 Task: Search one way flight ticket for 2 adults, 4 children and 1 infant on lap in business from Roswell: Roswell Air Center to Springfield: Abraham Lincoln Capital Airport on 5-2-2023. Choice of flights is Spirit. Number of bags: 2 carry on bags and 7 checked bags. Price is upto 40000. Outbound departure time preference is 8:30.
Action: Mouse moved to (255, 304)
Screenshot: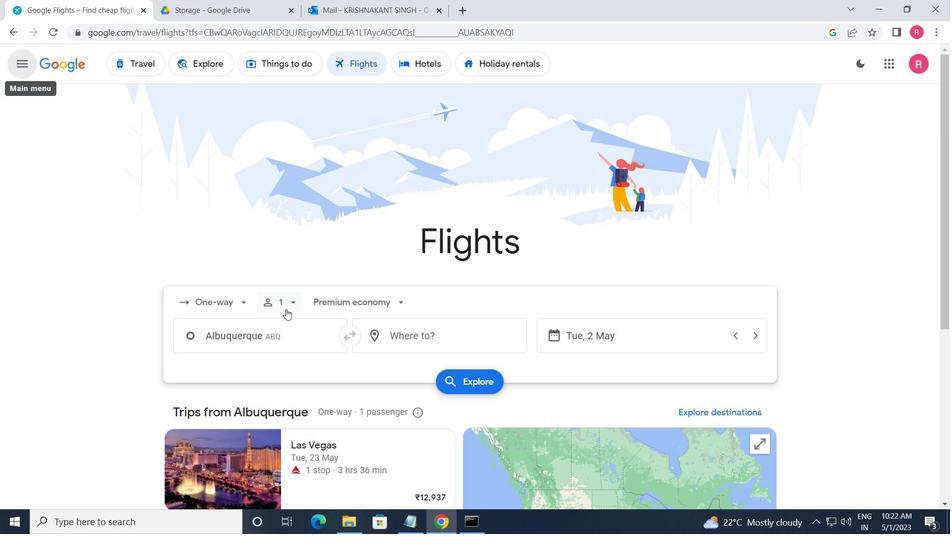 
Action: Mouse pressed left at (255, 304)
Screenshot: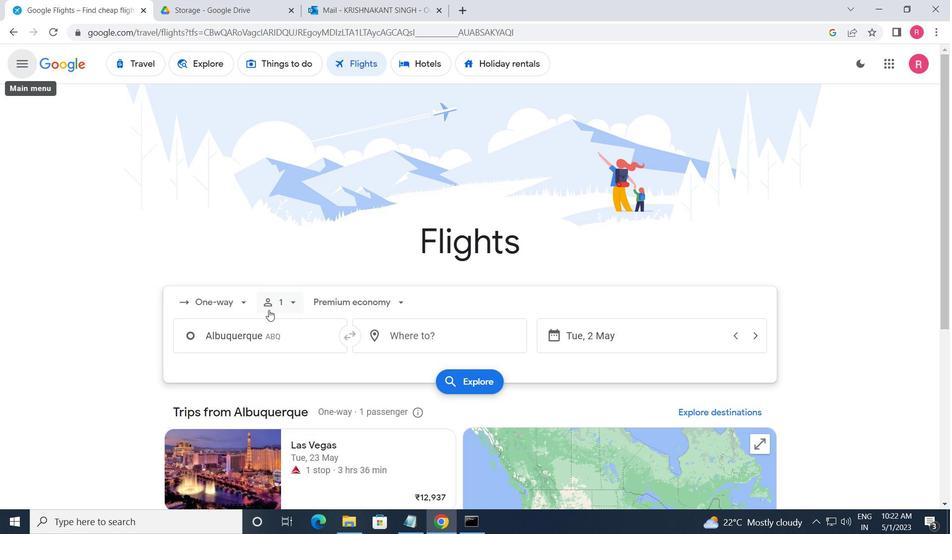 
Action: Mouse moved to (244, 306)
Screenshot: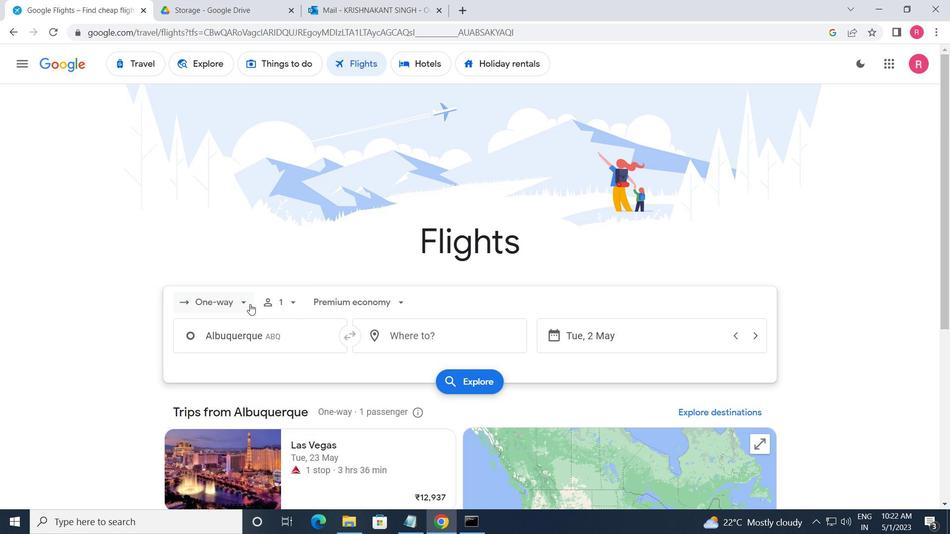 
Action: Mouse pressed left at (244, 306)
Screenshot: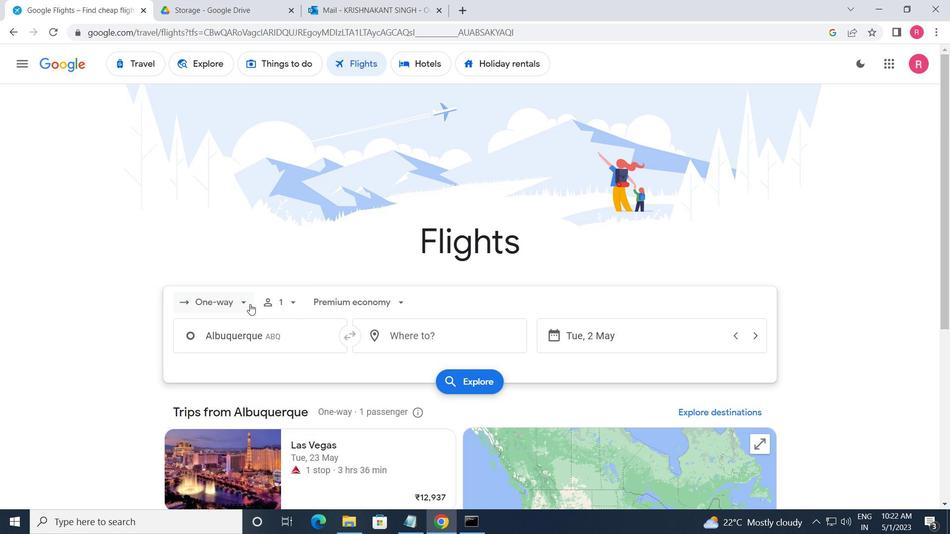 
Action: Mouse moved to (242, 358)
Screenshot: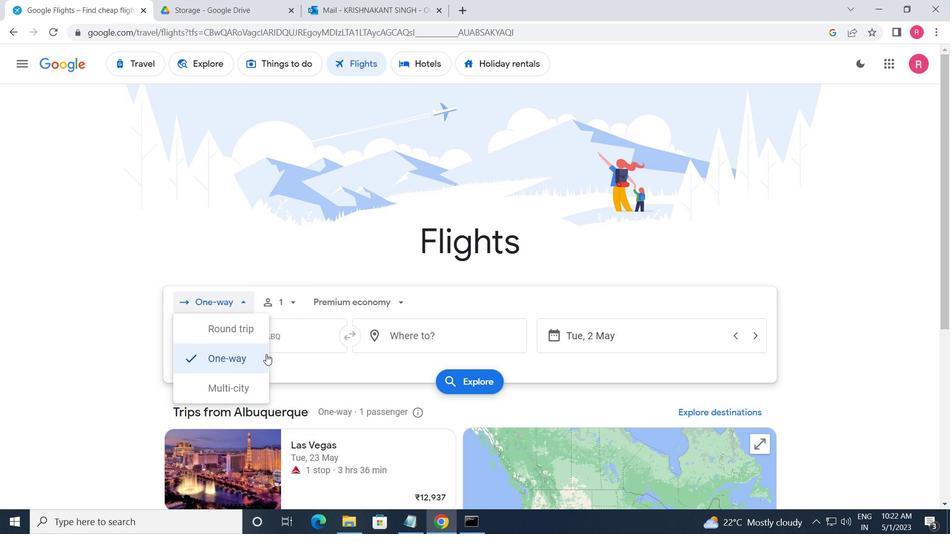 
Action: Mouse pressed left at (242, 358)
Screenshot: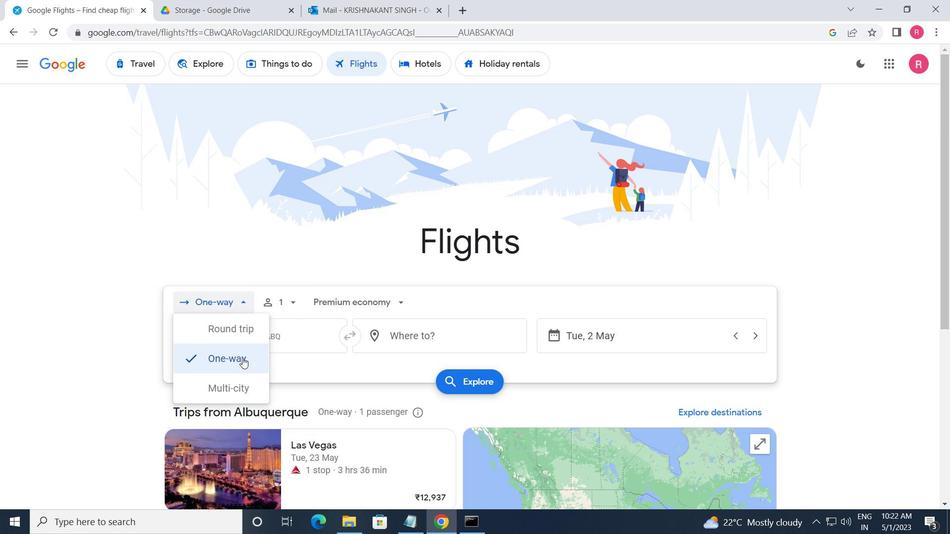 
Action: Mouse moved to (295, 309)
Screenshot: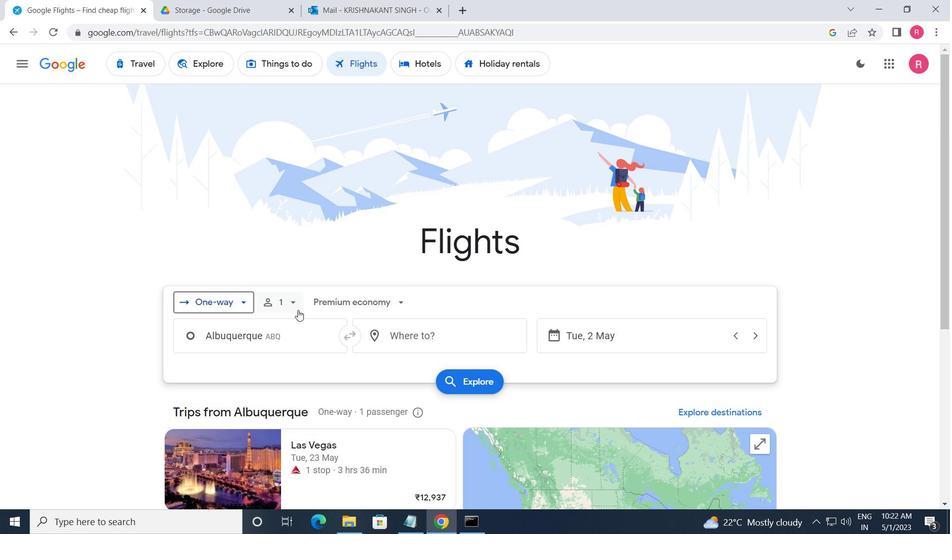 
Action: Mouse pressed left at (295, 309)
Screenshot: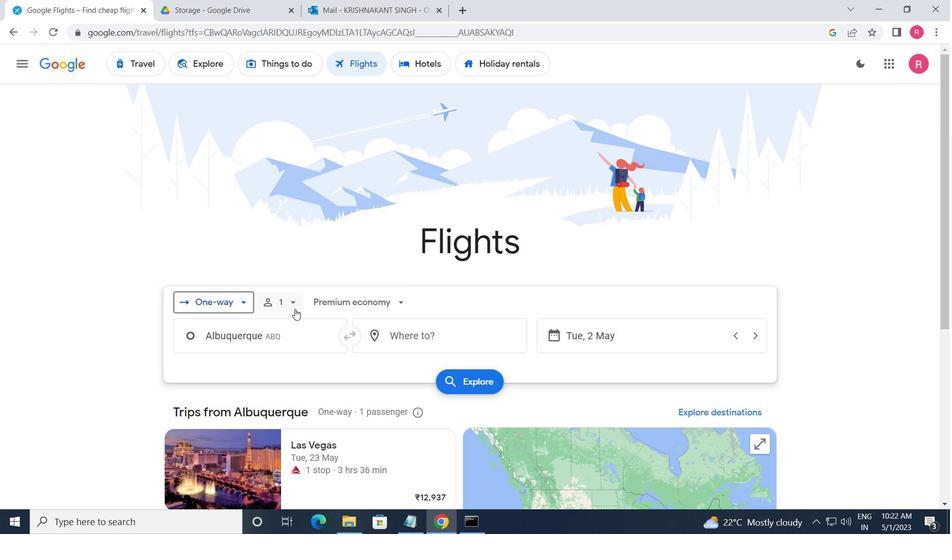 
Action: Mouse moved to (393, 339)
Screenshot: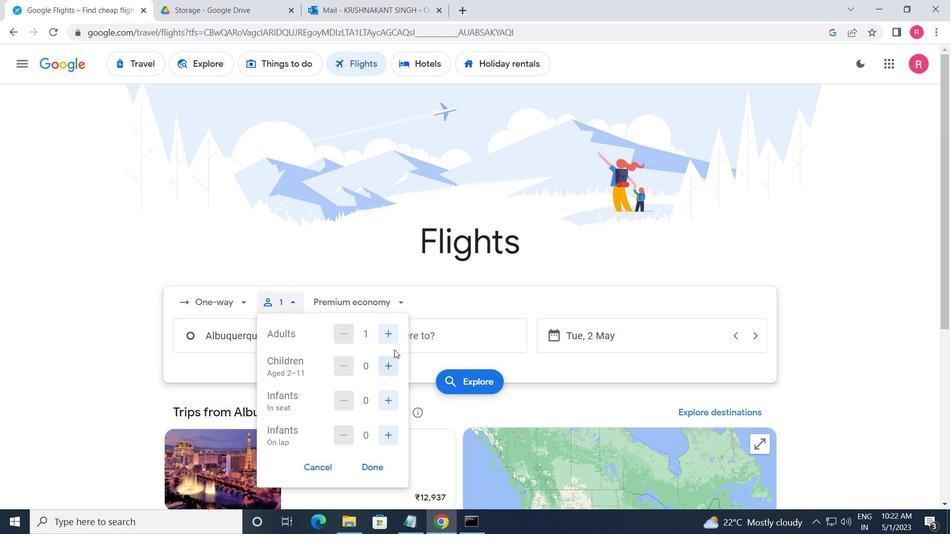 
Action: Mouse pressed left at (393, 339)
Screenshot: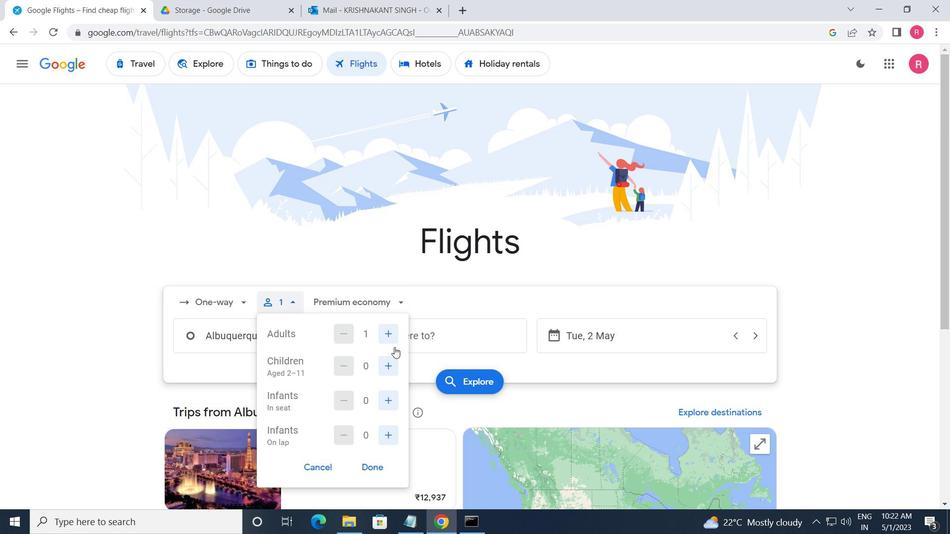 
Action: Mouse pressed left at (393, 339)
Screenshot: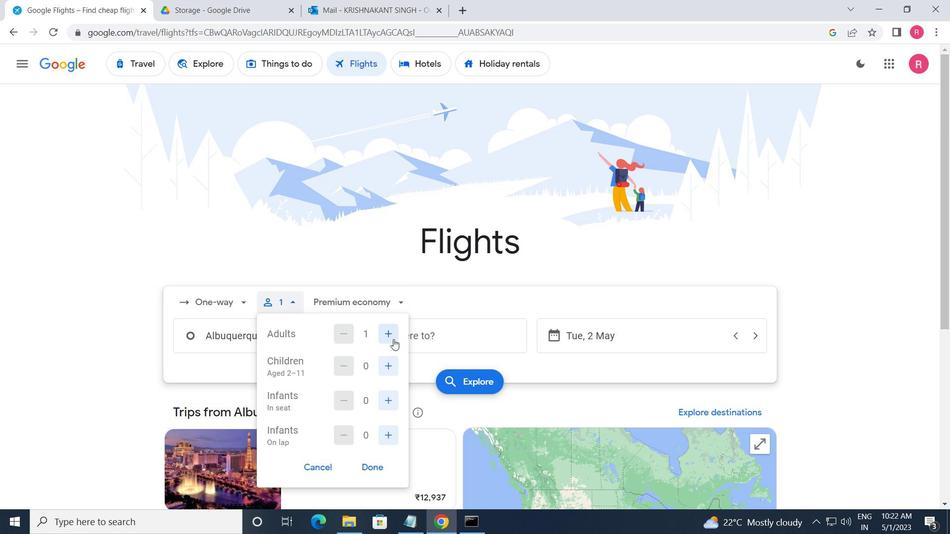 
Action: Mouse moved to (382, 373)
Screenshot: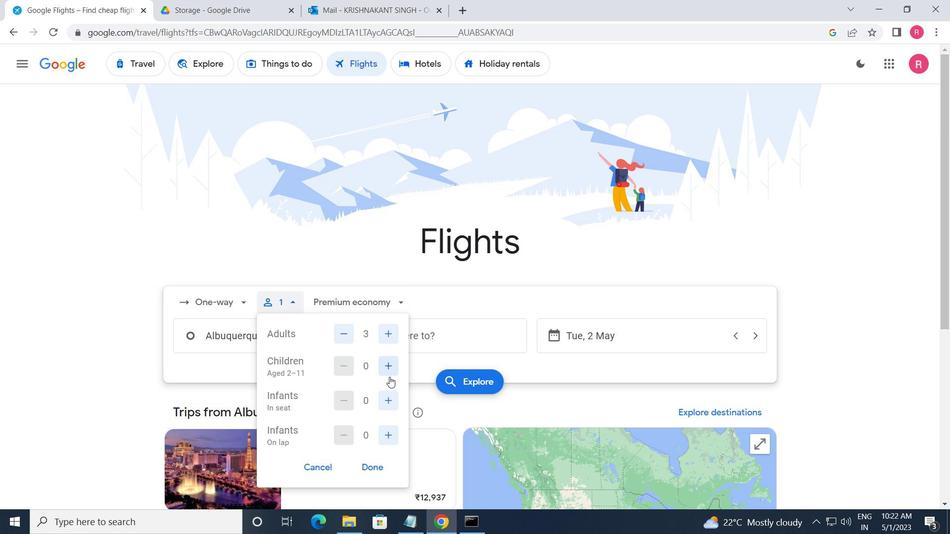 
Action: Mouse pressed left at (382, 373)
Screenshot: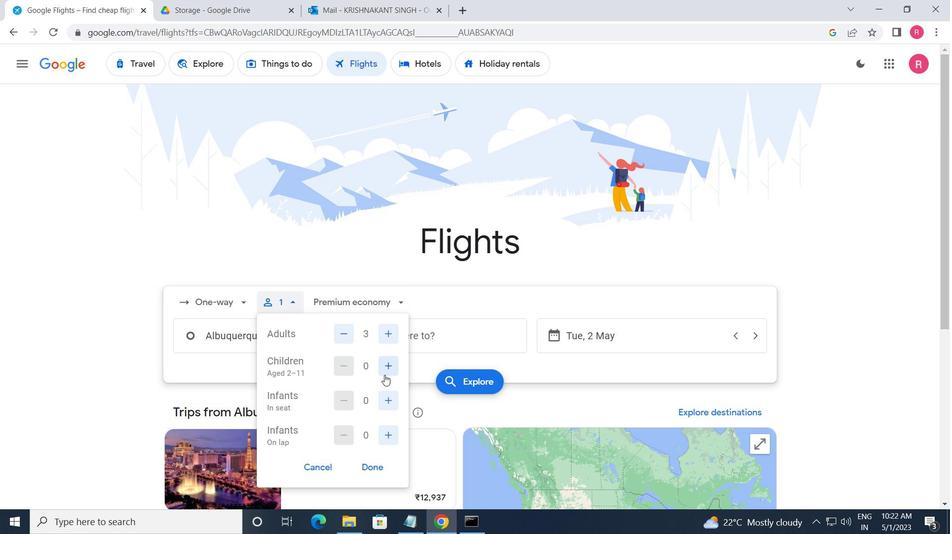 
Action: Mouse pressed left at (382, 373)
Screenshot: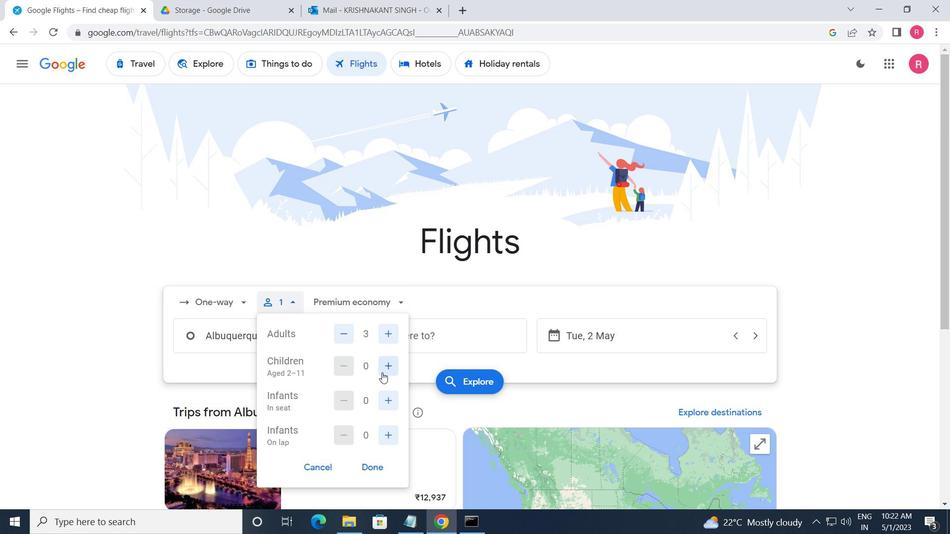 
Action: Mouse moved to (386, 374)
Screenshot: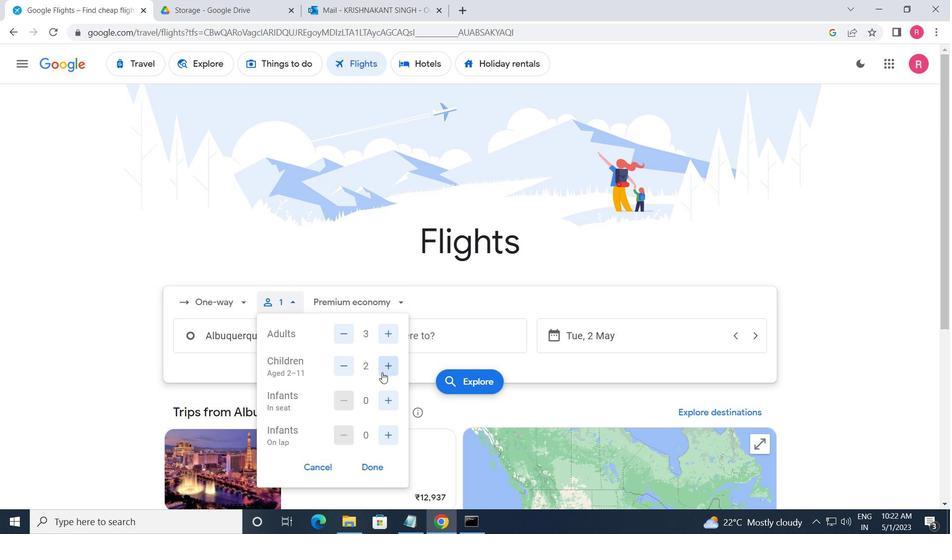 
Action: Mouse pressed left at (386, 374)
Screenshot: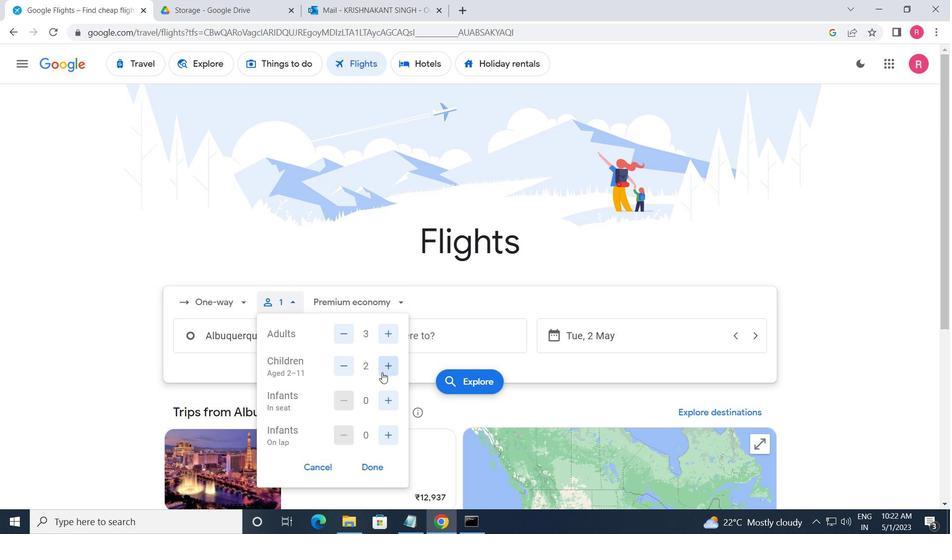 
Action: Mouse moved to (395, 299)
Screenshot: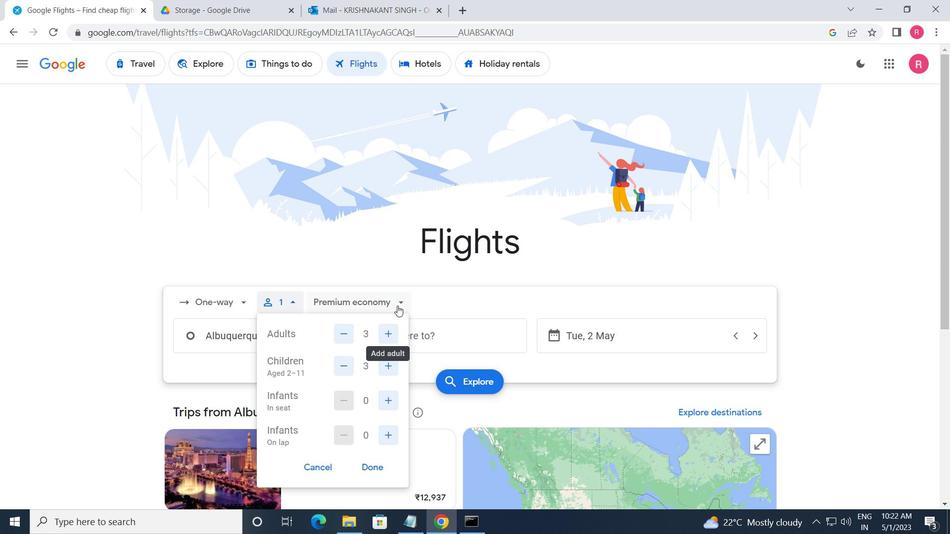 
Action: Mouse pressed left at (395, 299)
Screenshot: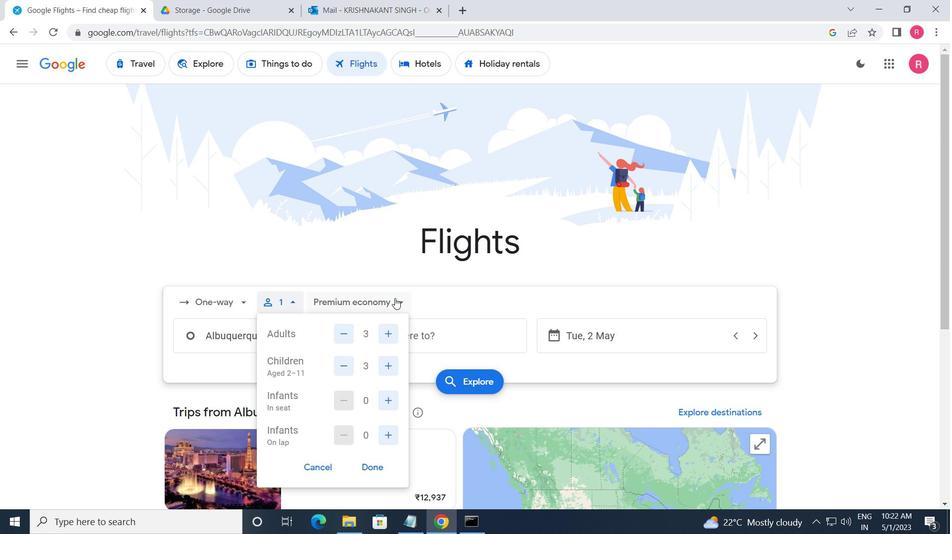 
Action: Mouse moved to (364, 390)
Screenshot: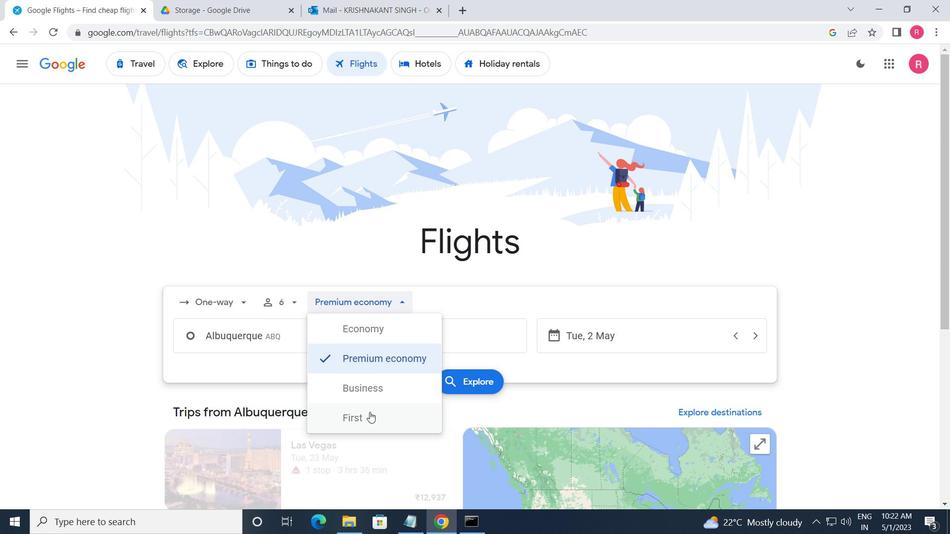 
Action: Mouse pressed left at (364, 390)
Screenshot: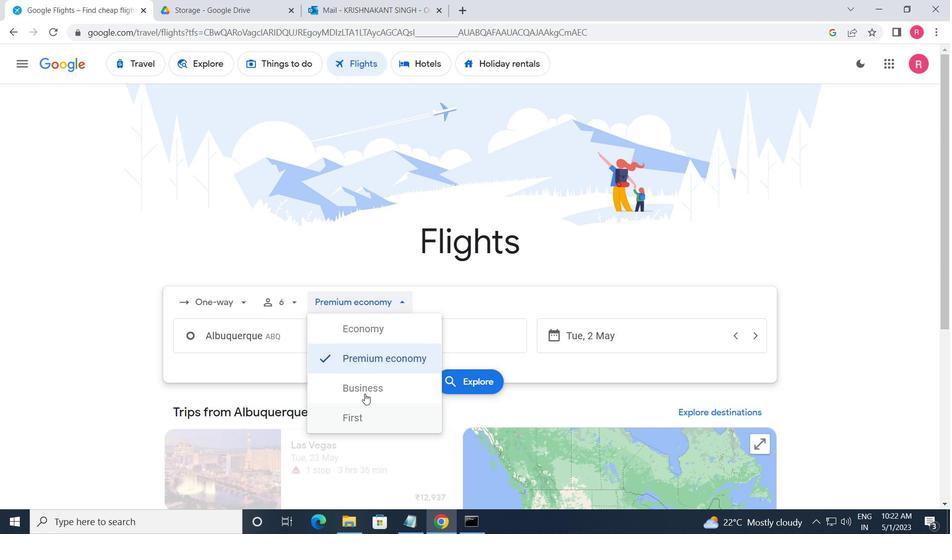 
Action: Mouse moved to (292, 340)
Screenshot: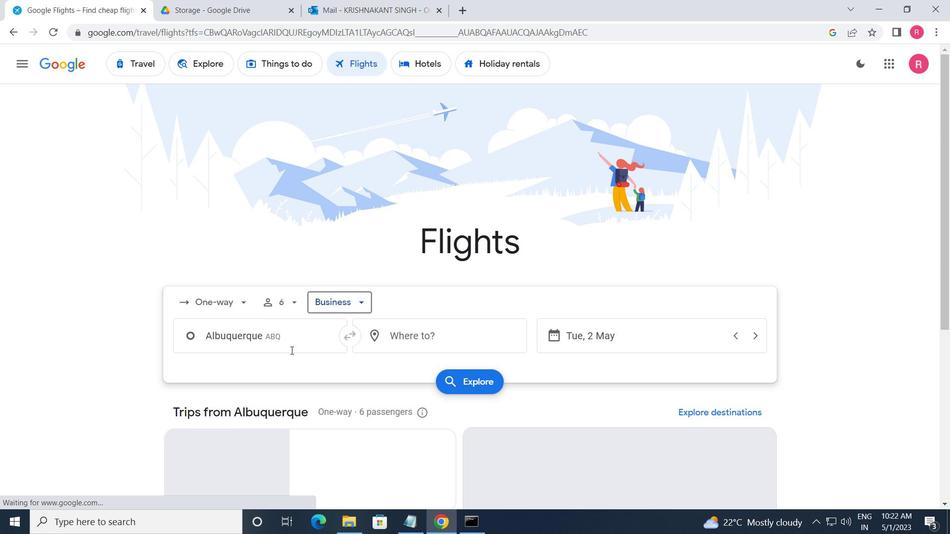 
Action: Mouse pressed left at (292, 340)
Screenshot: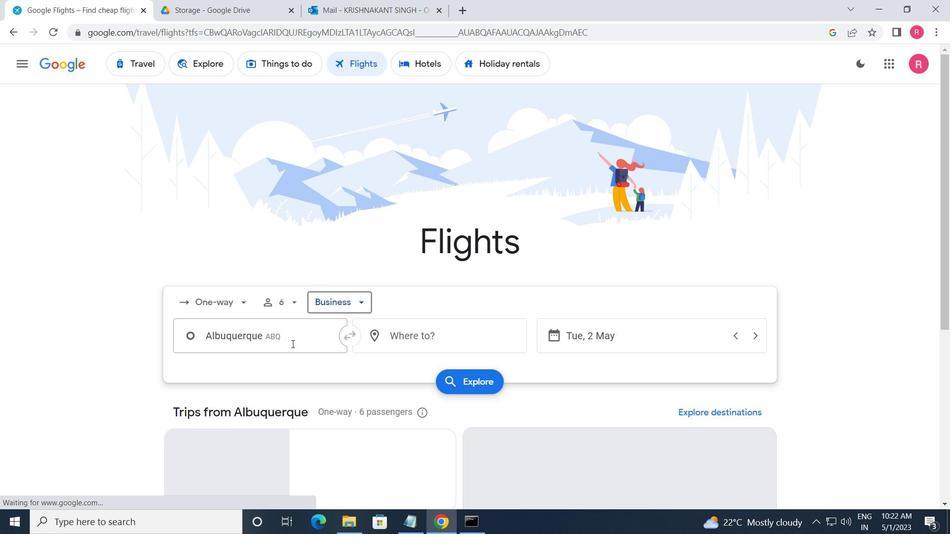 
Action: Mouse moved to (297, 411)
Screenshot: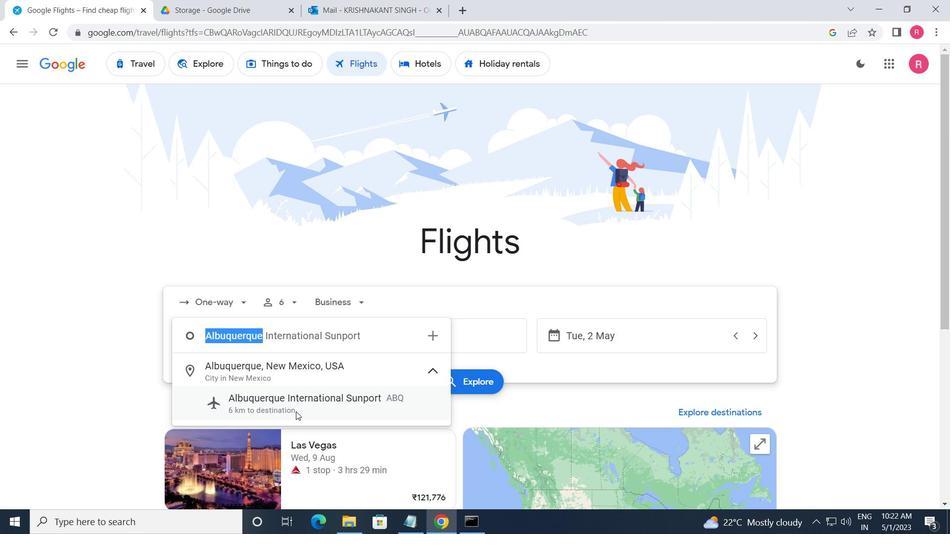 
Action: Mouse pressed left at (297, 411)
Screenshot: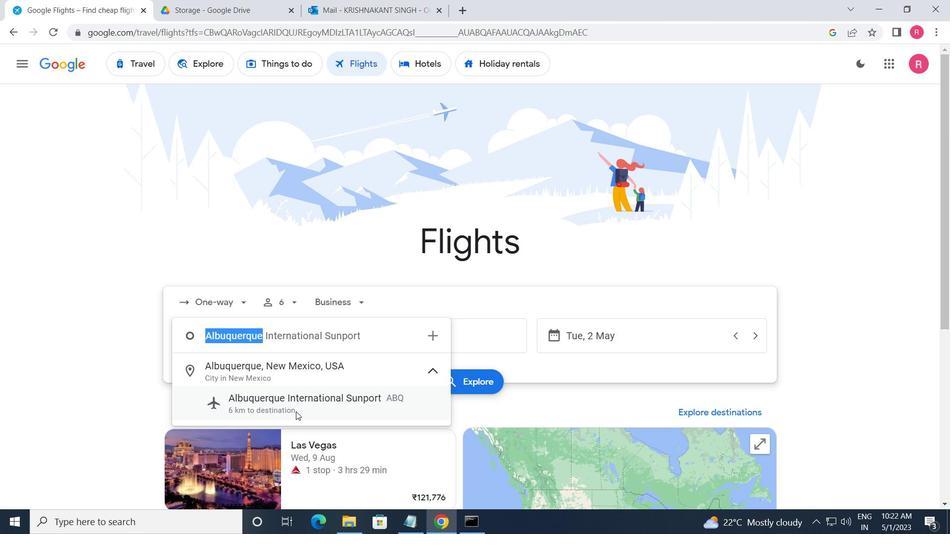 
Action: Mouse moved to (464, 340)
Screenshot: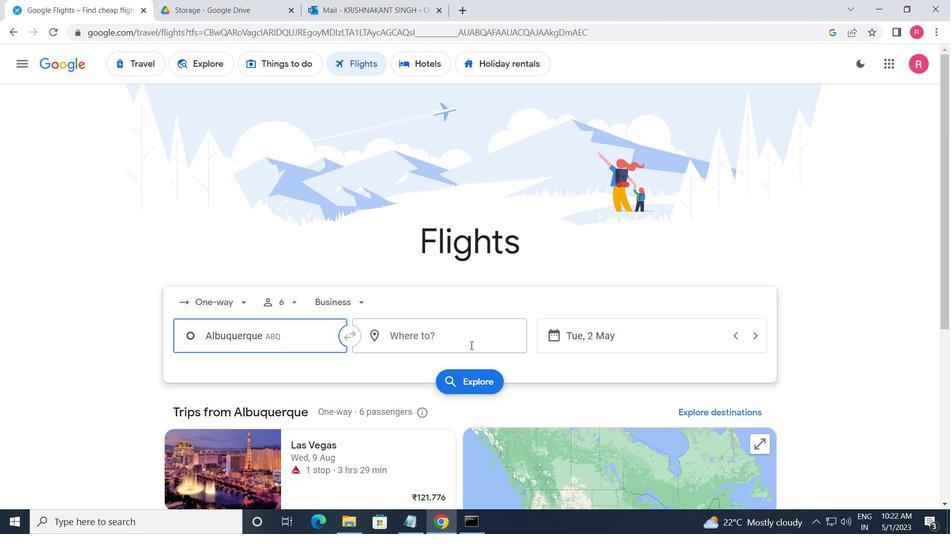 
Action: Mouse pressed left at (464, 340)
Screenshot: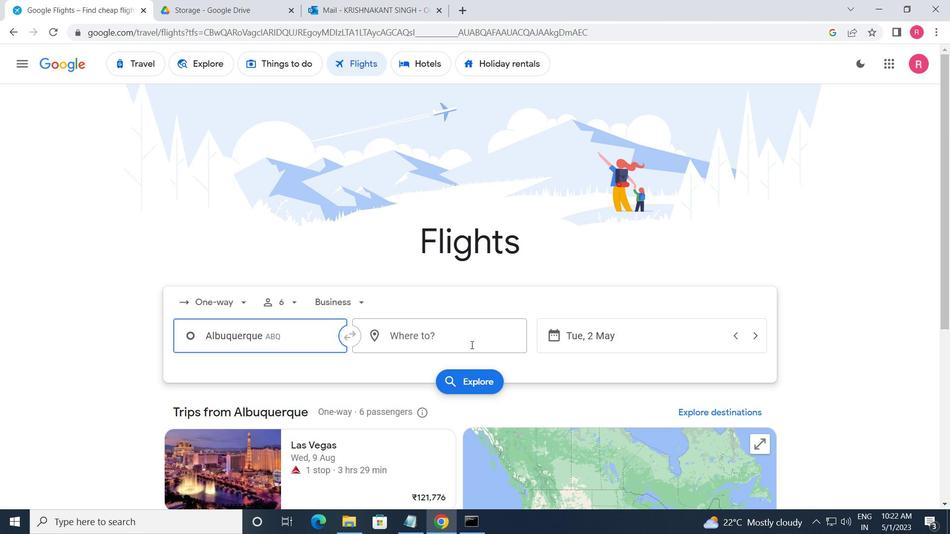 
Action: Mouse moved to (451, 462)
Screenshot: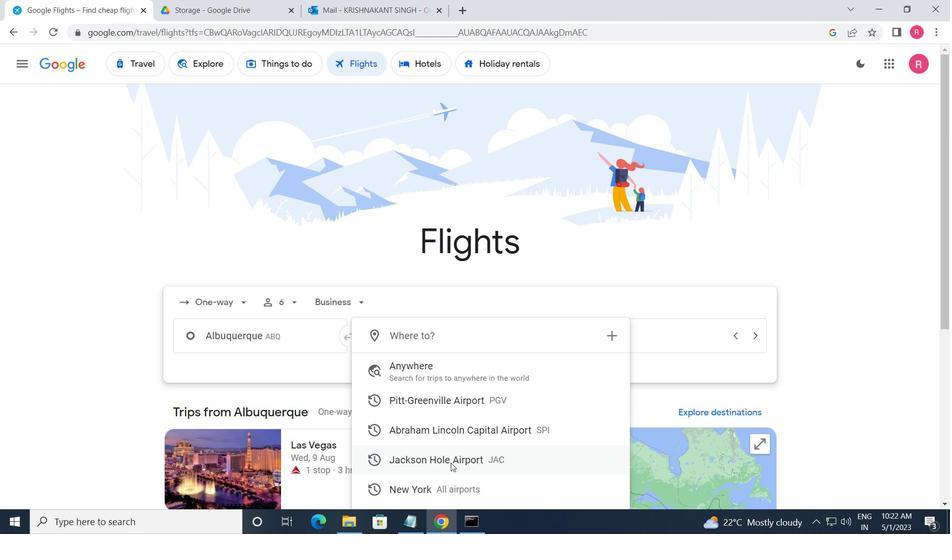 
Action: Mouse pressed left at (451, 462)
Screenshot: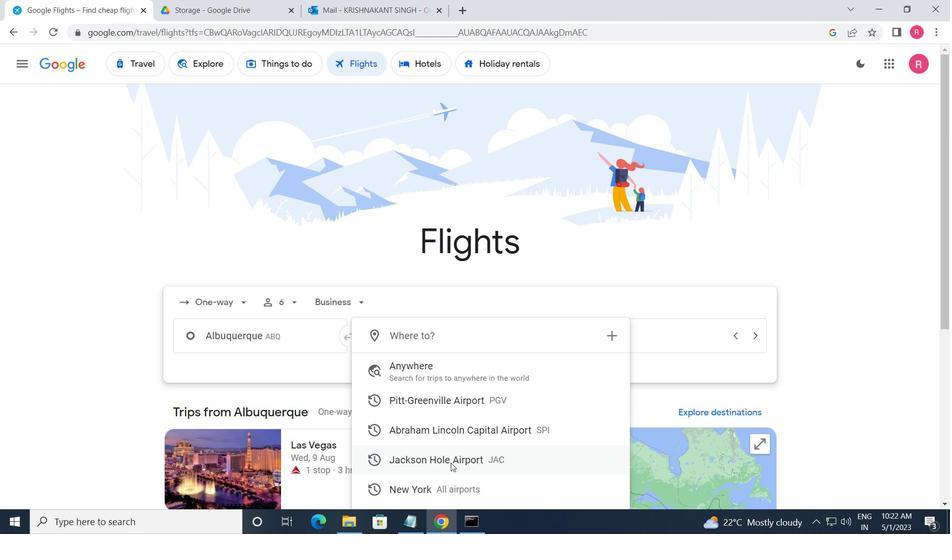 
Action: Mouse moved to (648, 342)
Screenshot: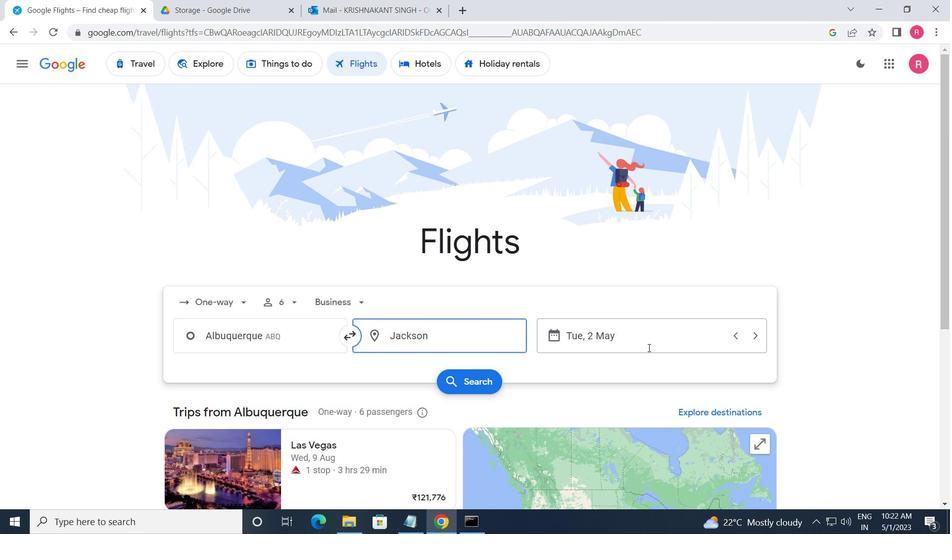 
Action: Mouse pressed left at (648, 342)
Screenshot: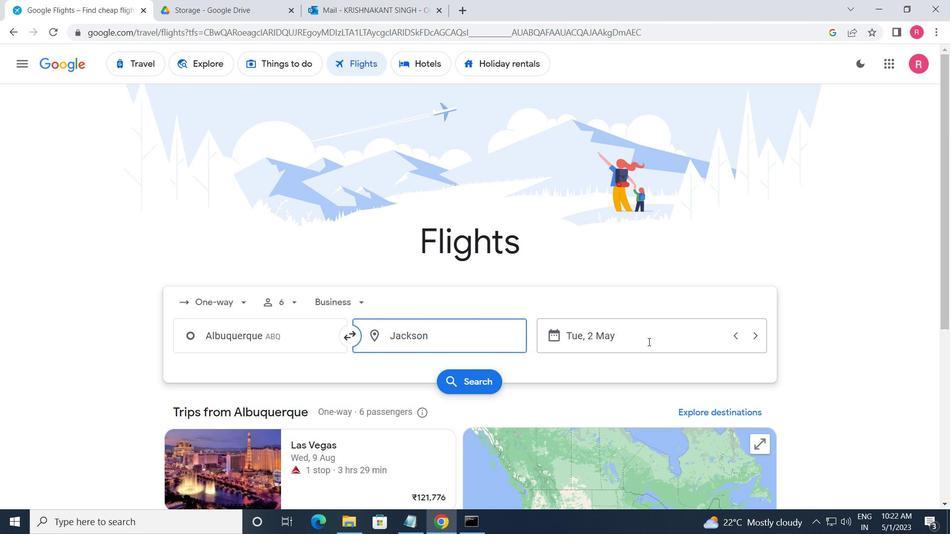 
Action: Mouse moved to (387, 288)
Screenshot: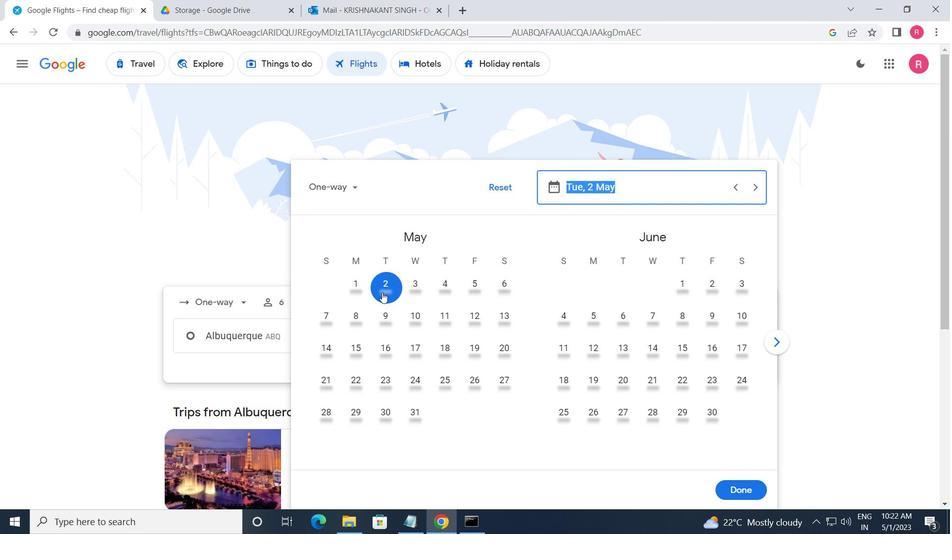 
Action: Mouse pressed left at (387, 288)
Screenshot: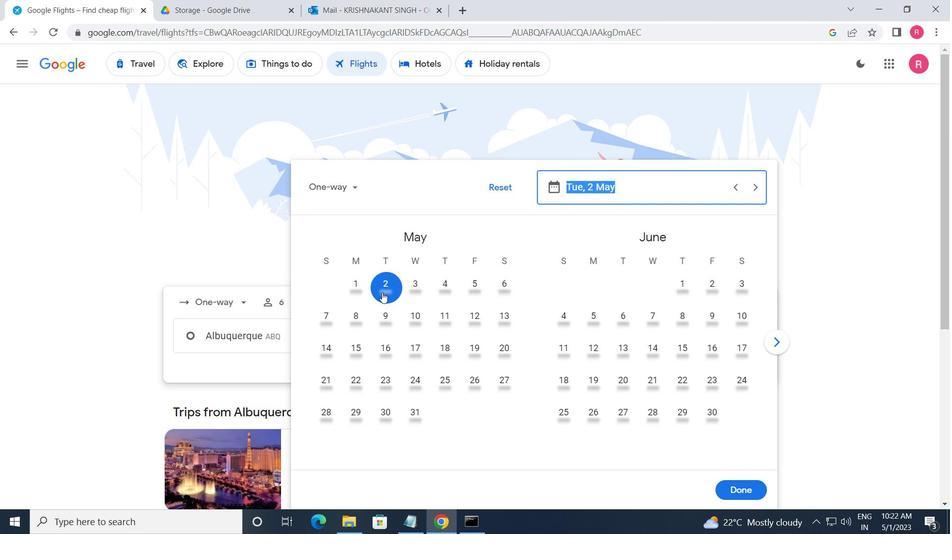 
Action: Mouse moved to (744, 492)
Screenshot: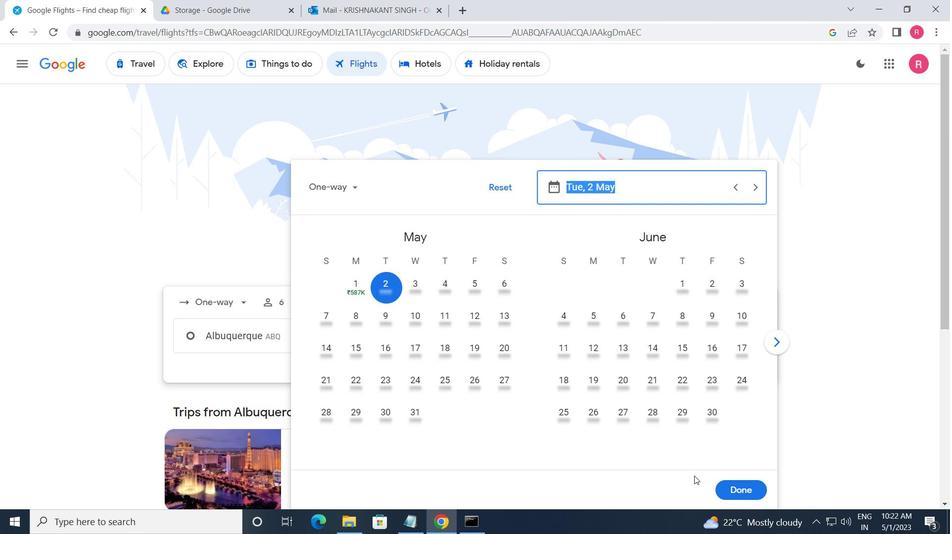 
Action: Mouse pressed left at (744, 492)
Screenshot: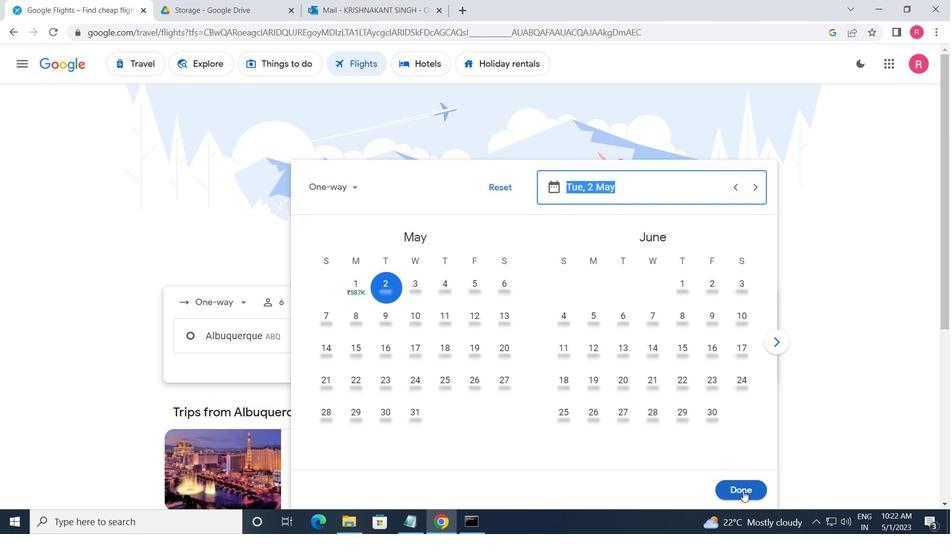 
Action: Mouse moved to (455, 383)
Screenshot: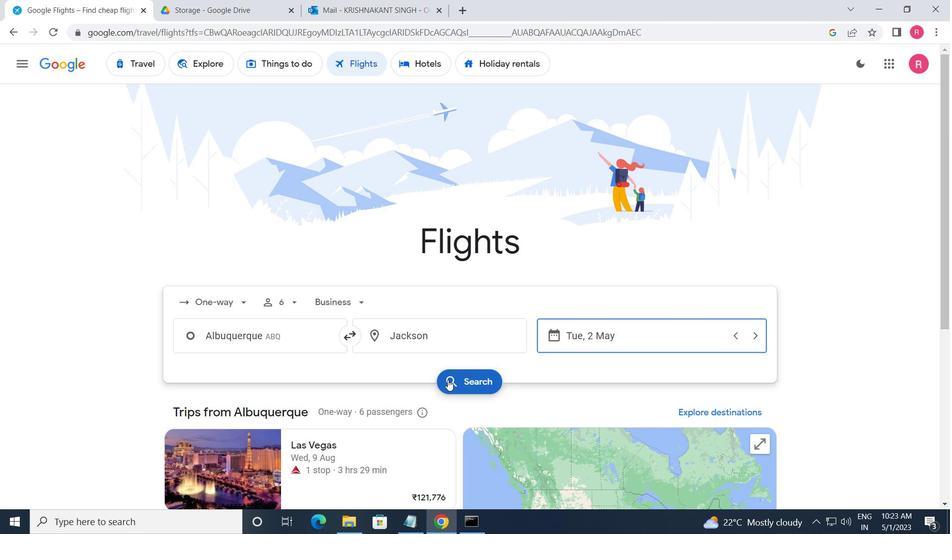 
Action: Mouse pressed left at (455, 383)
Screenshot: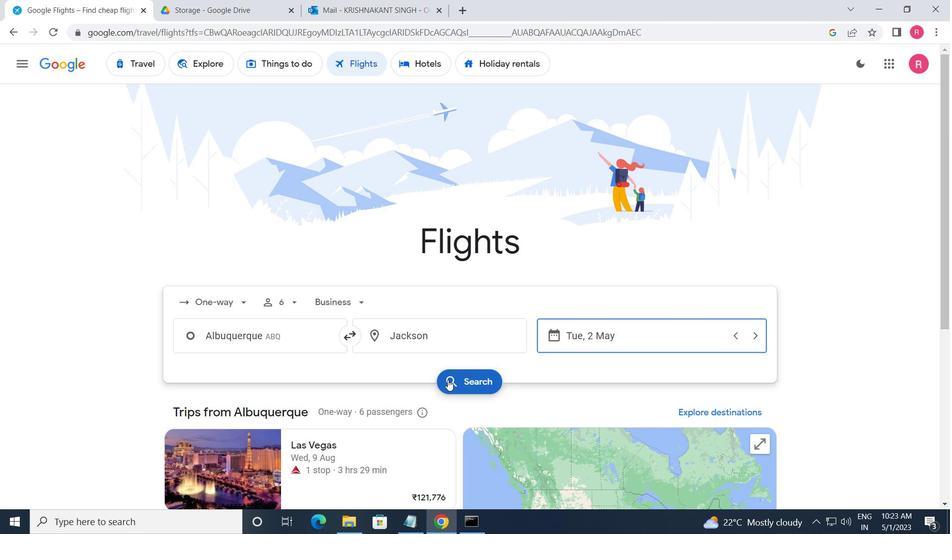
Action: Mouse moved to (179, 182)
Screenshot: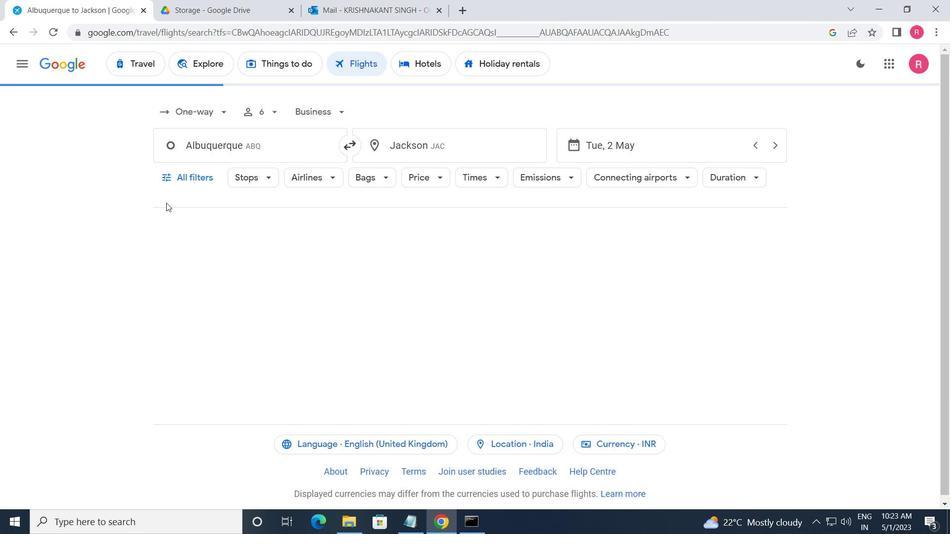 
Action: Mouse pressed left at (179, 182)
Screenshot: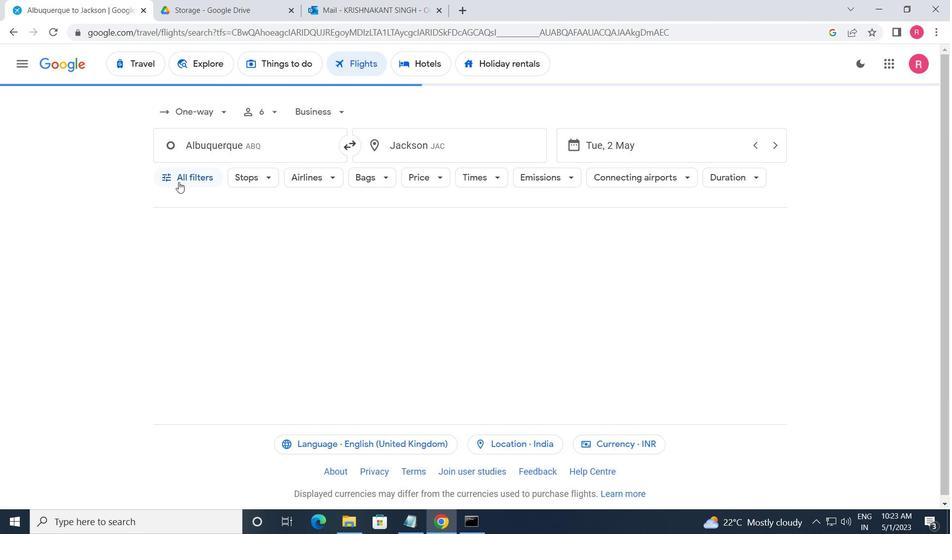 
Action: Mouse moved to (201, 283)
Screenshot: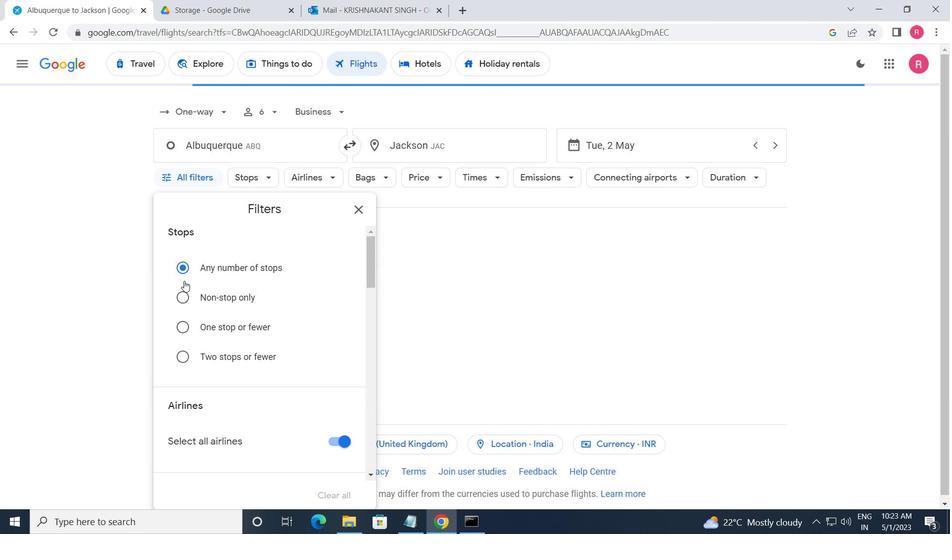 
Action: Mouse scrolled (201, 283) with delta (0, 0)
Screenshot: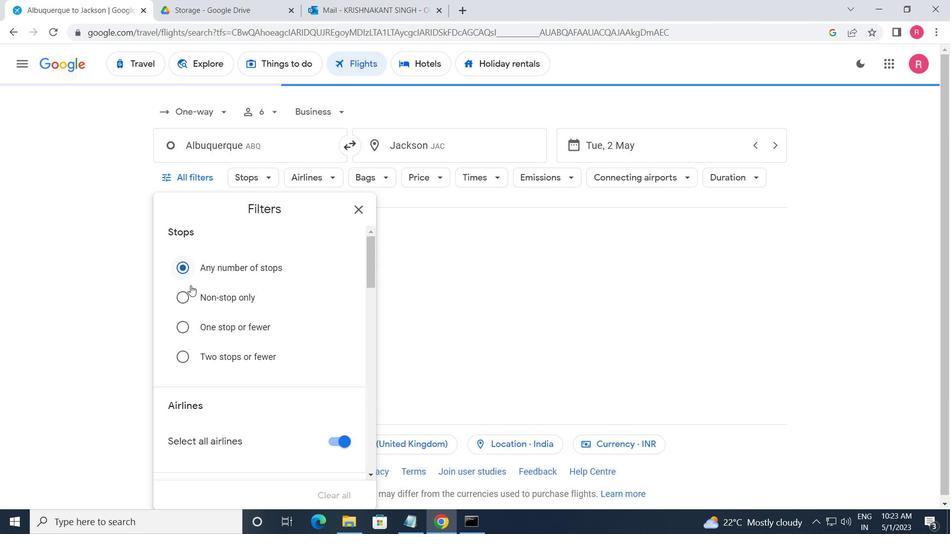 
Action: Mouse moved to (201, 283)
Screenshot: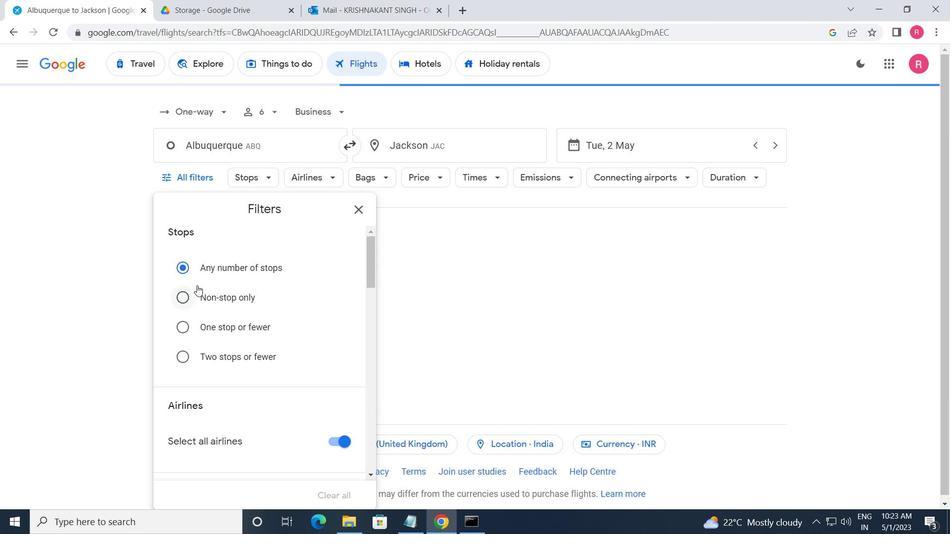 
Action: Mouse scrolled (201, 283) with delta (0, 0)
Screenshot: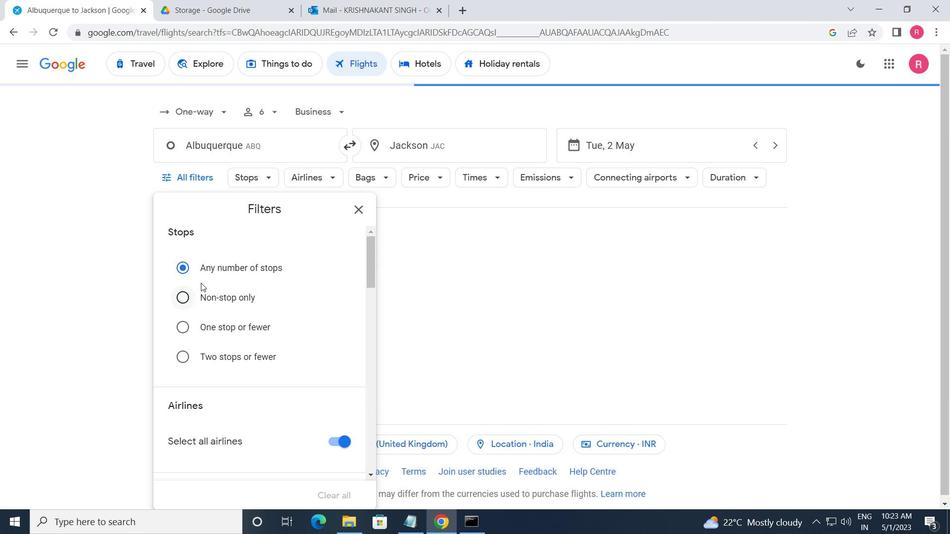 
Action: Mouse moved to (202, 283)
Screenshot: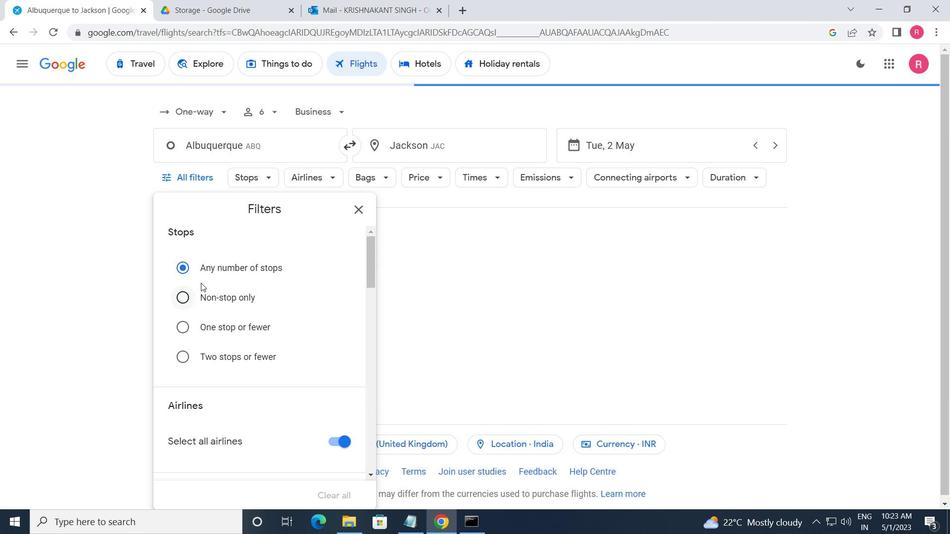 
Action: Mouse scrolled (202, 283) with delta (0, 0)
Screenshot: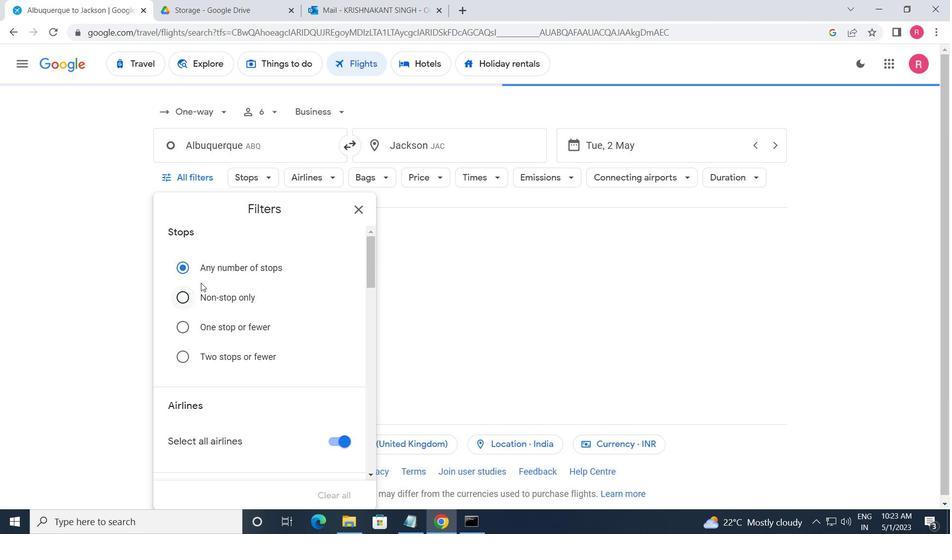 
Action: Mouse moved to (202, 283)
Screenshot: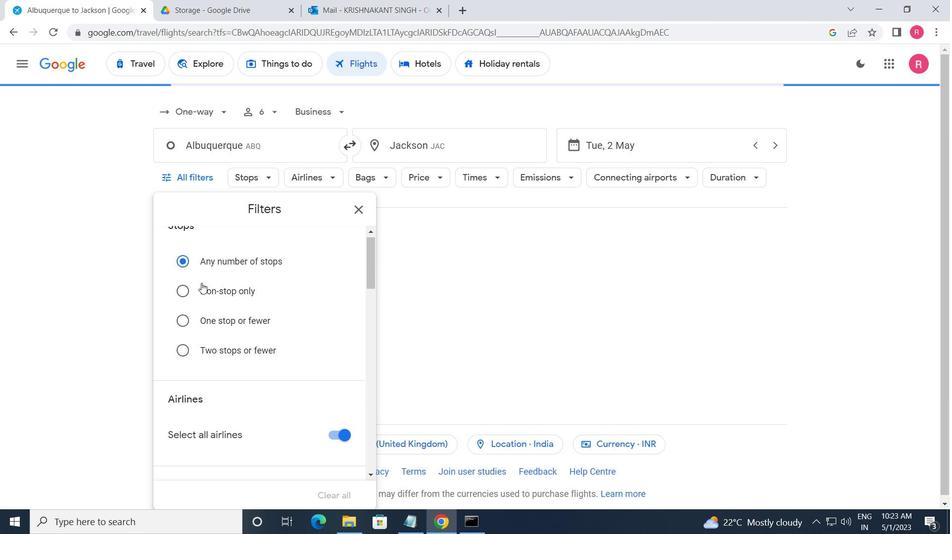 
Action: Mouse scrolled (202, 283) with delta (0, 0)
Screenshot: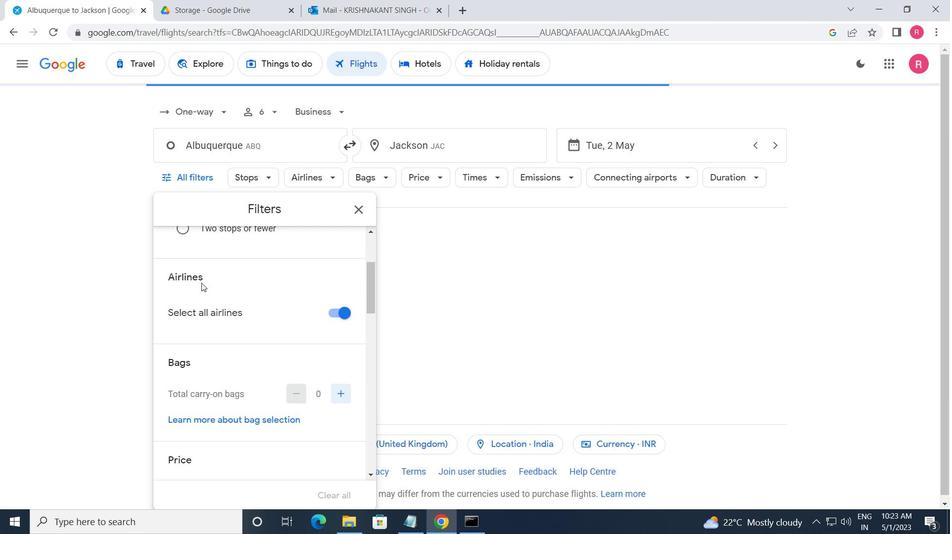 
Action: Mouse scrolled (202, 283) with delta (0, 0)
Screenshot: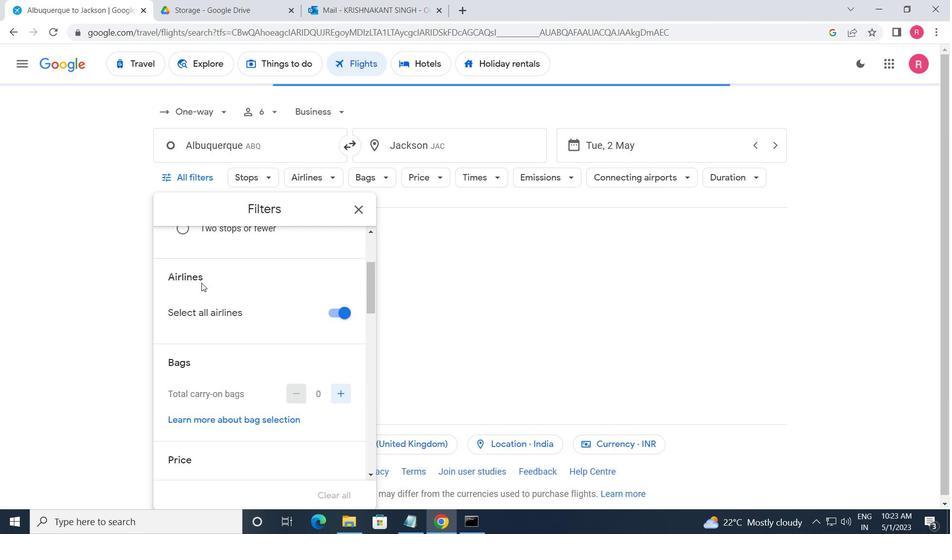 
Action: Mouse moved to (314, 298)
Screenshot: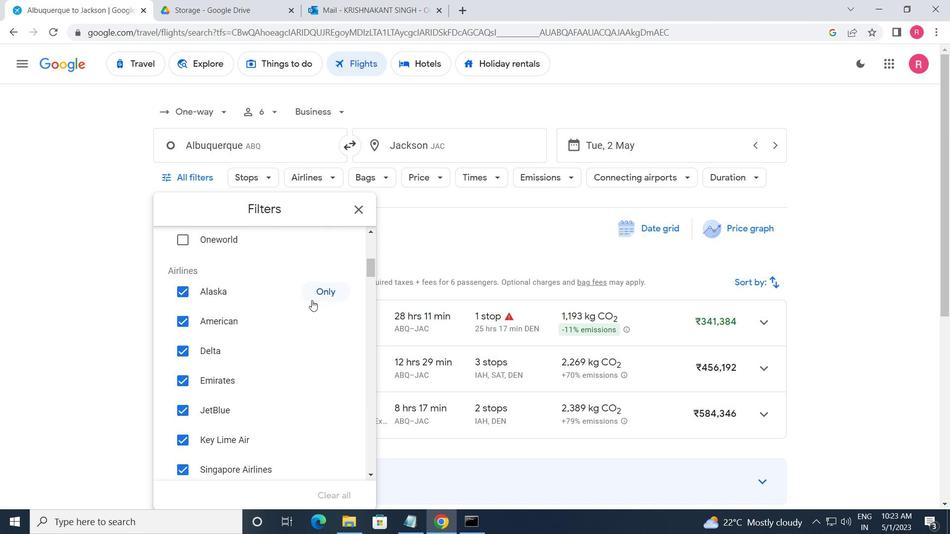 
Action: Mouse pressed left at (314, 298)
Screenshot: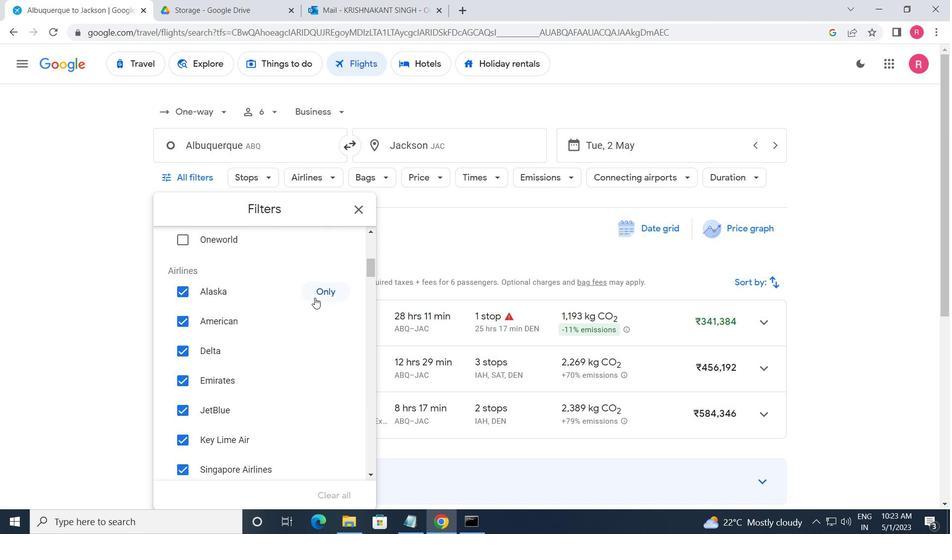 
Action: Mouse moved to (314, 297)
Screenshot: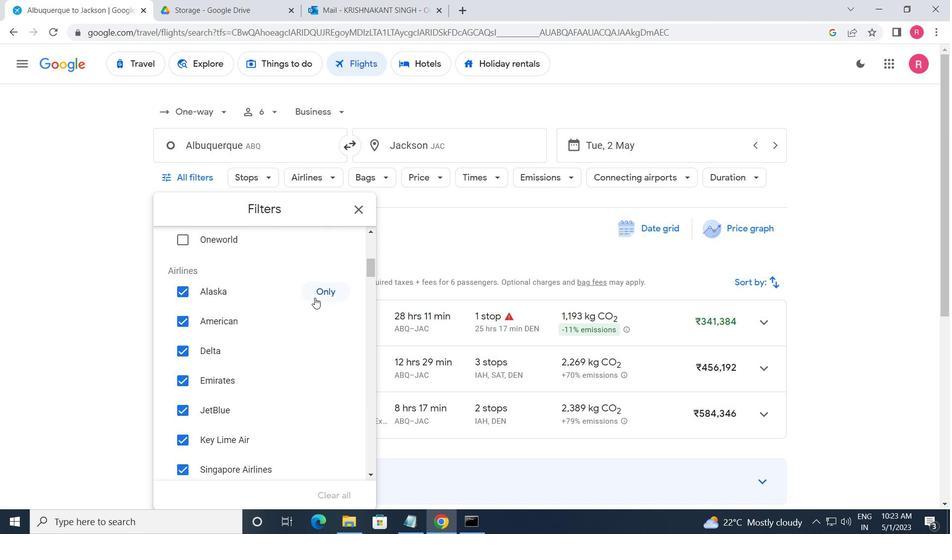
Action: Mouse scrolled (314, 297) with delta (0, 0)
Screenshot: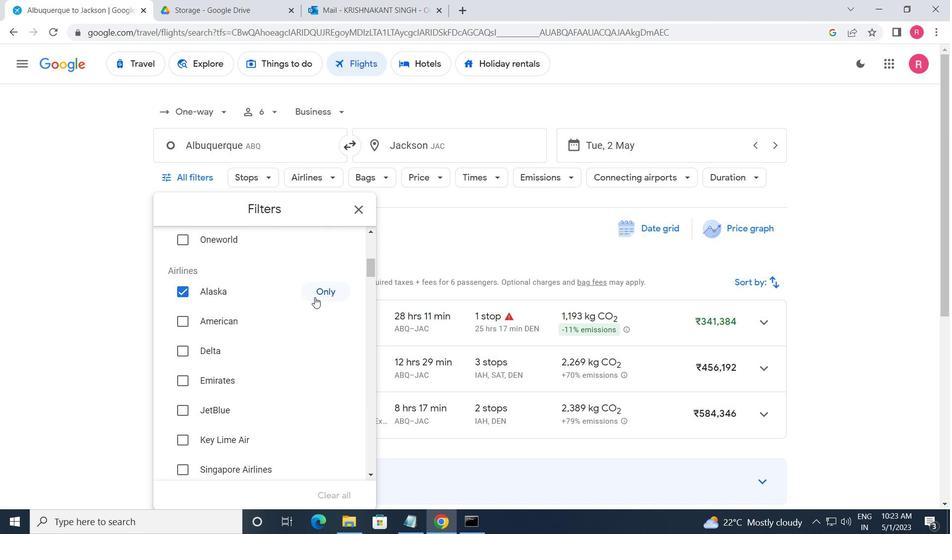 
Action: Mouse scrolled (314, 297) with delta (0, 0)
Screenshot: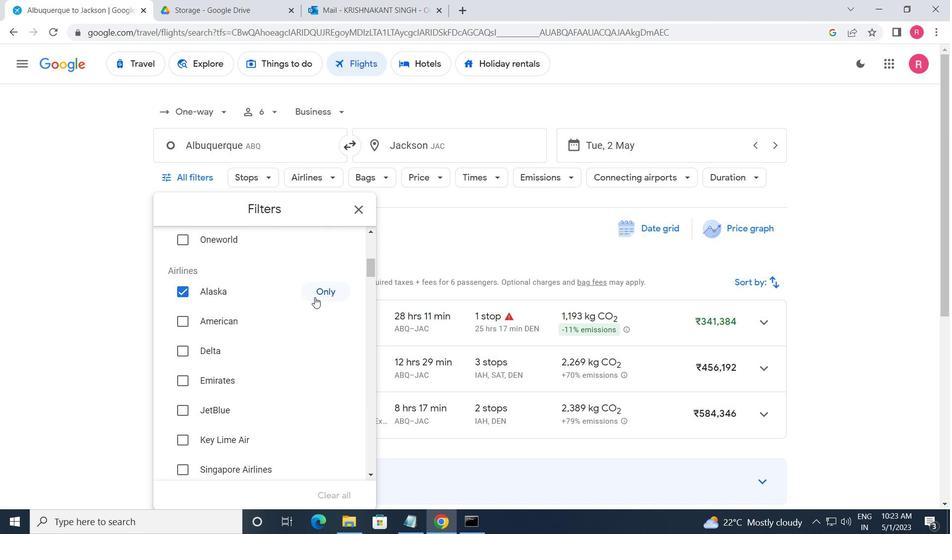 
Action: Mouse moved to (315, 300)
Screenshot: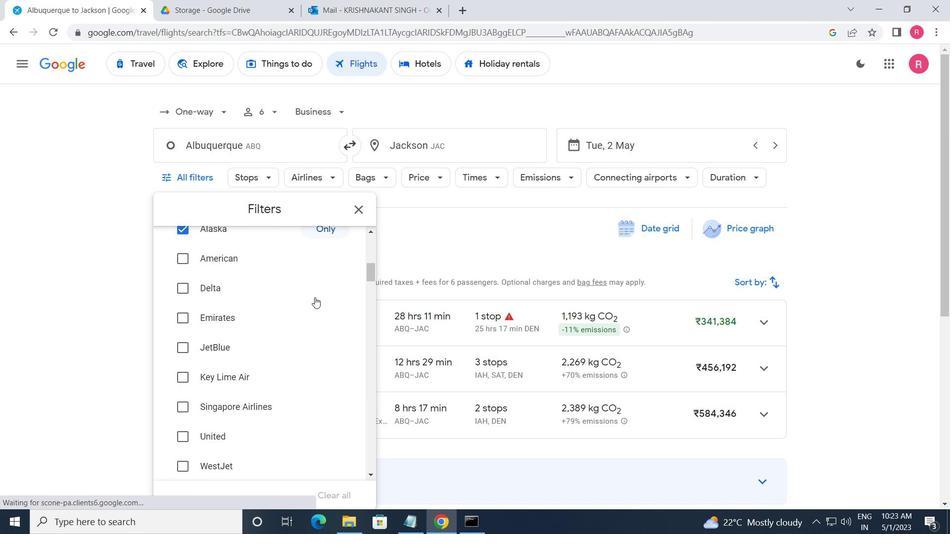 
Action: Mouse scrolled (315, 300) with delta (0, 0)
Screenshot: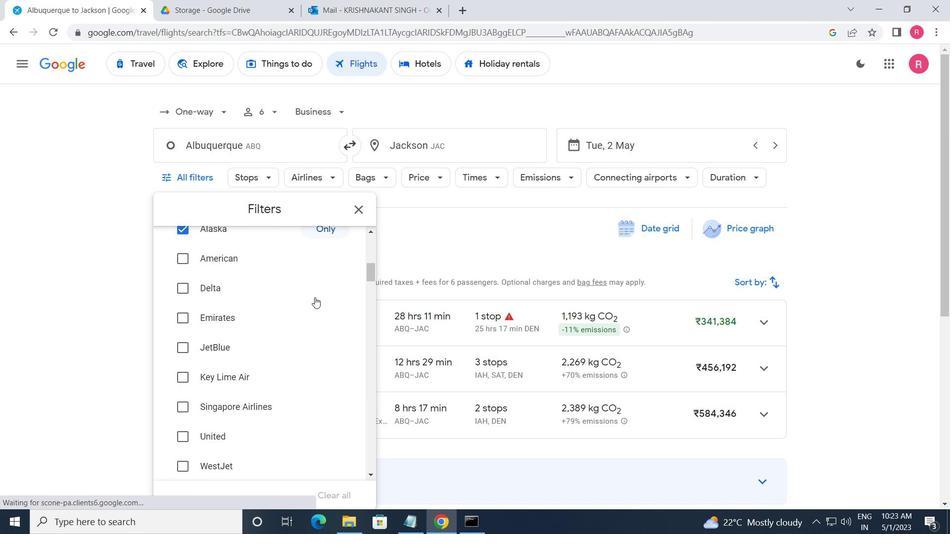 
Action: Mouse moved to (315, 301)
Screenshot: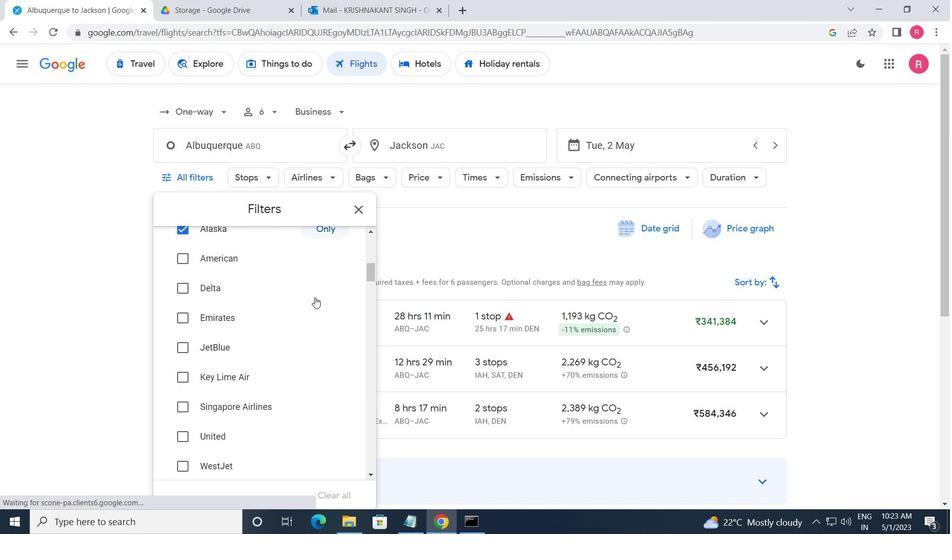 
Action: Mouse scrolled (315, 301) with delta (0, 0)
Screenshot: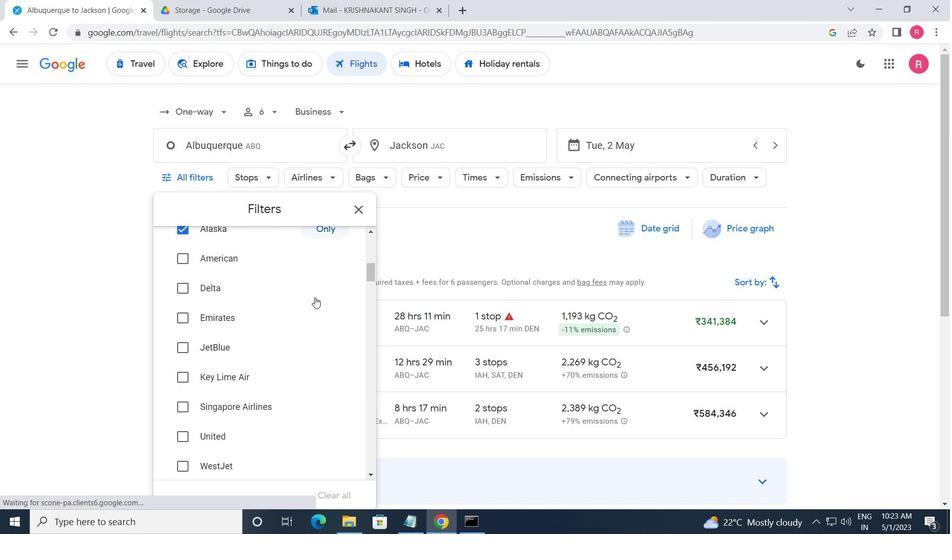 
Action: Mouse moved to (315, 302)
Screenshot: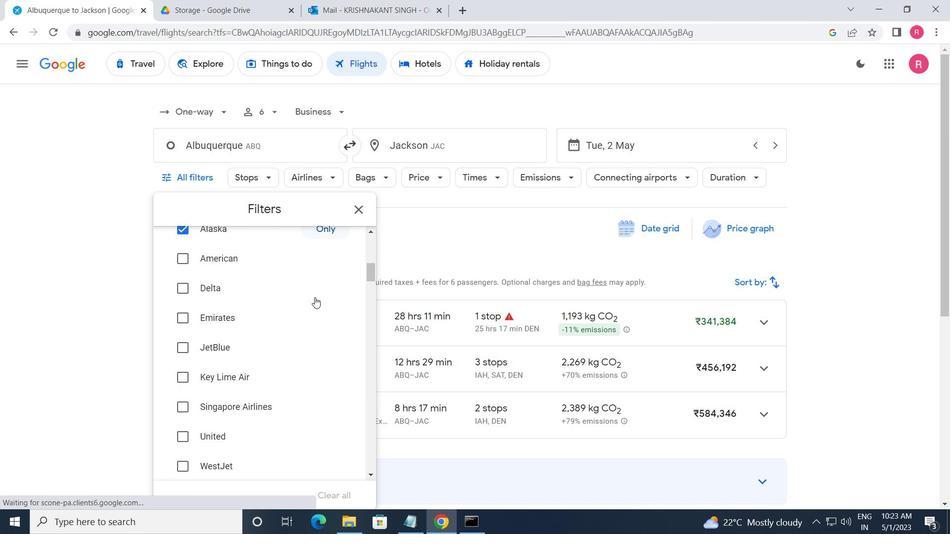 
Action: Mouse scrolled (315, 301) with delta (0, 0)
Screenshot: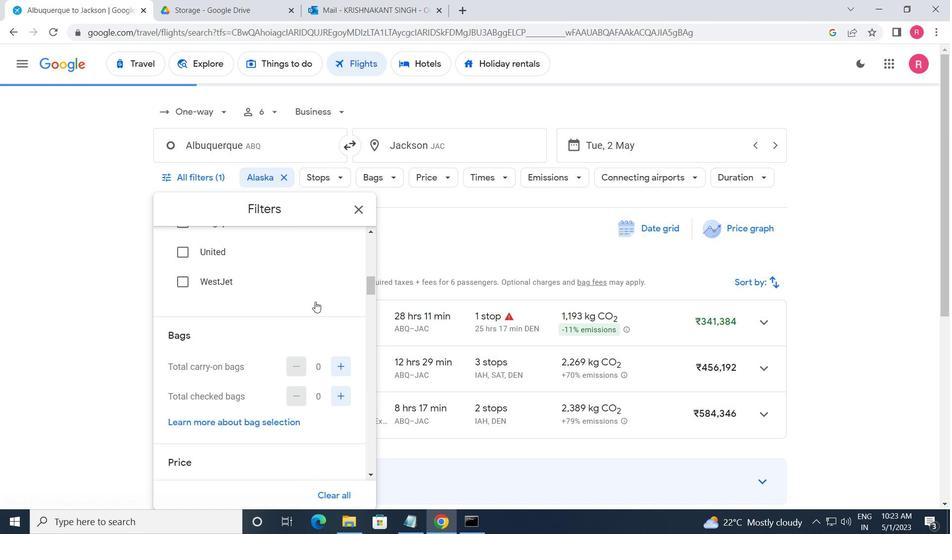 
Action: Mouse moved to (331, 306)
Screenshot: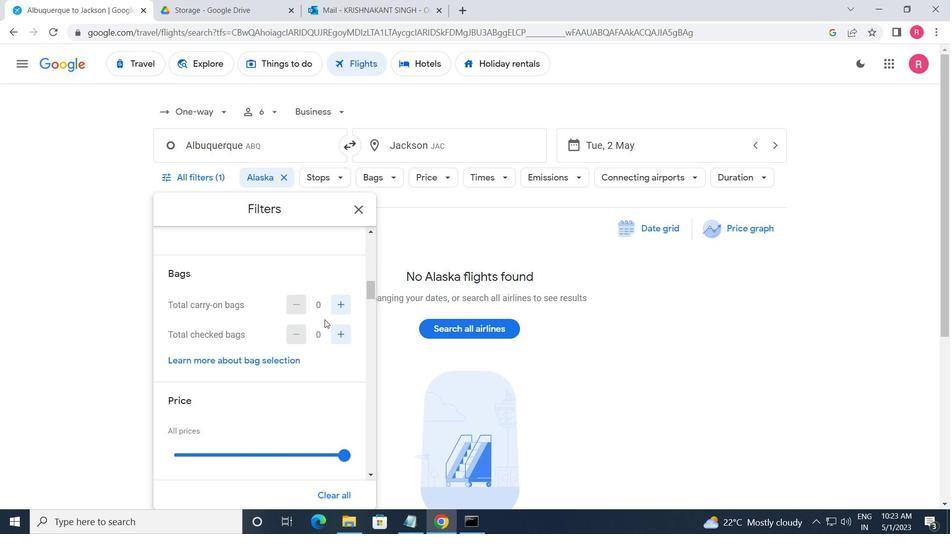 
Action: Mouse pressed left at (331, 306)
Screenshot: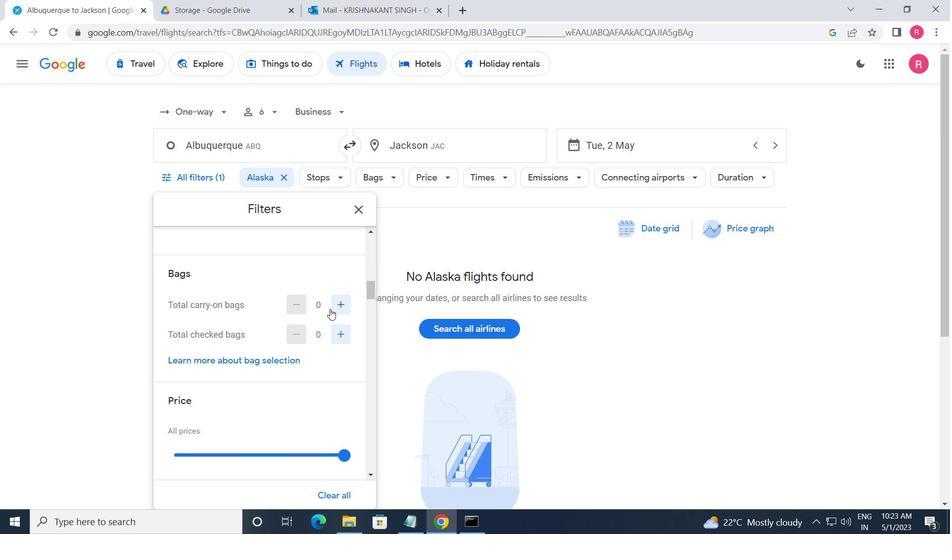 
Action: Mouse moved to (344, 338)
Screenshot: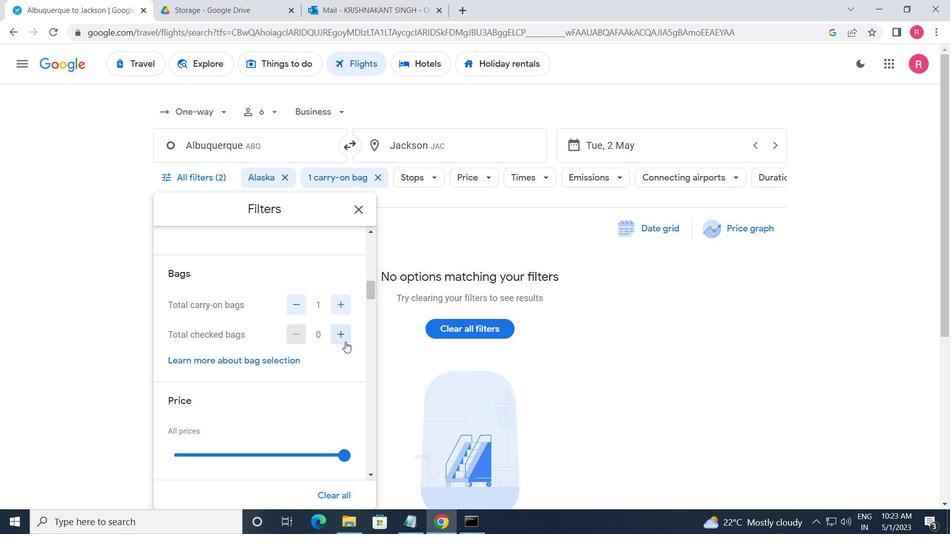 
Action: Mouse pressed left at (344, 338)
Screenshot: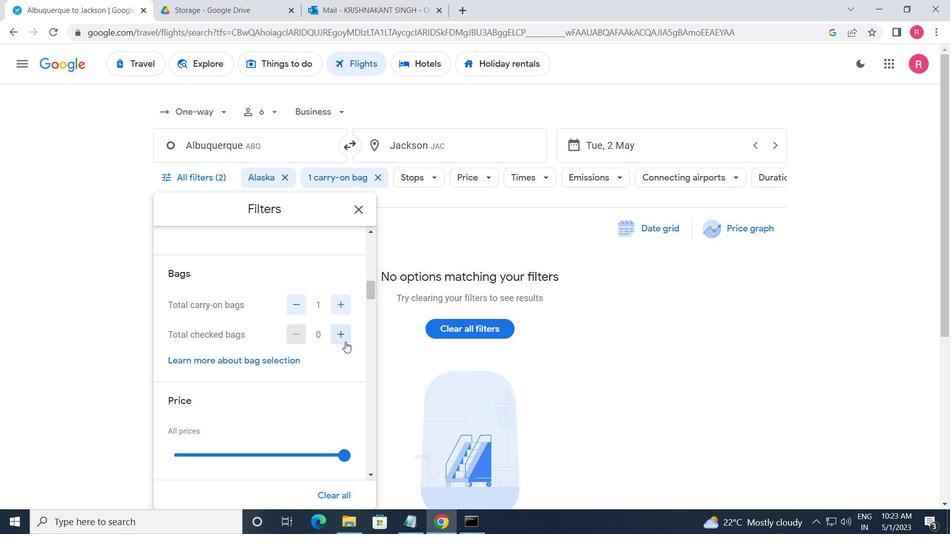 
Action: Mouse moved to (345, 338)
Screenshot: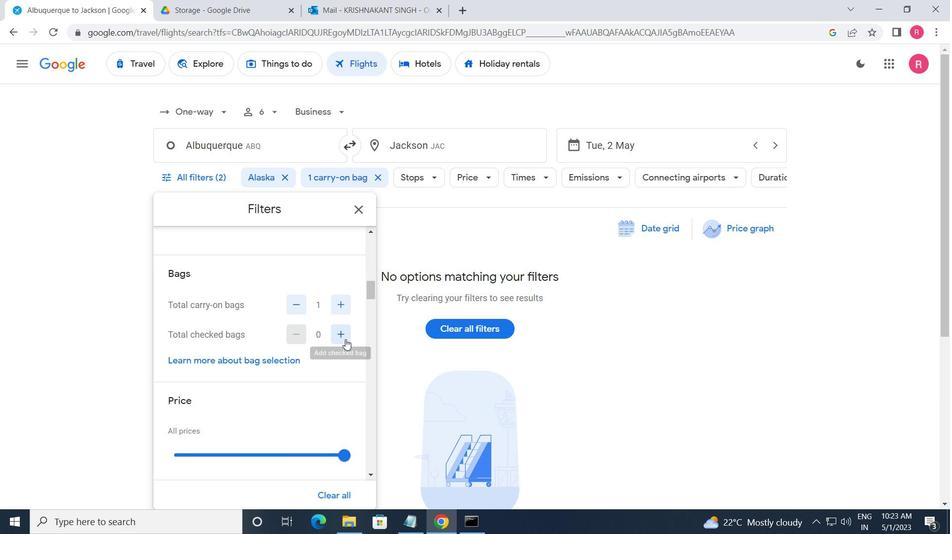
Action: Mouse pressed left at (345, 338)
Screenshot: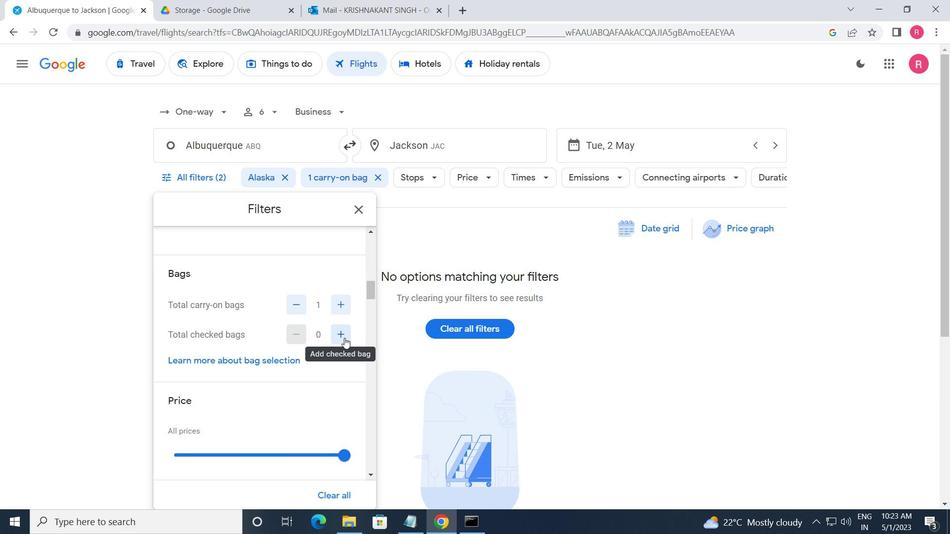 
Action: Mouse pressed left at (345, 338)
Screenshot: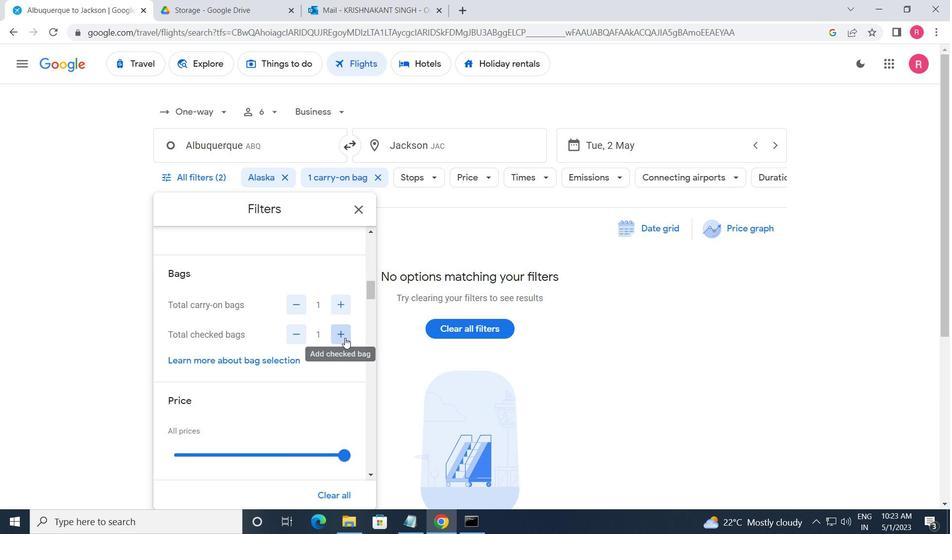 
Action: Mouse scrolled (345, 338) with delta (0, 0)
Screenshot: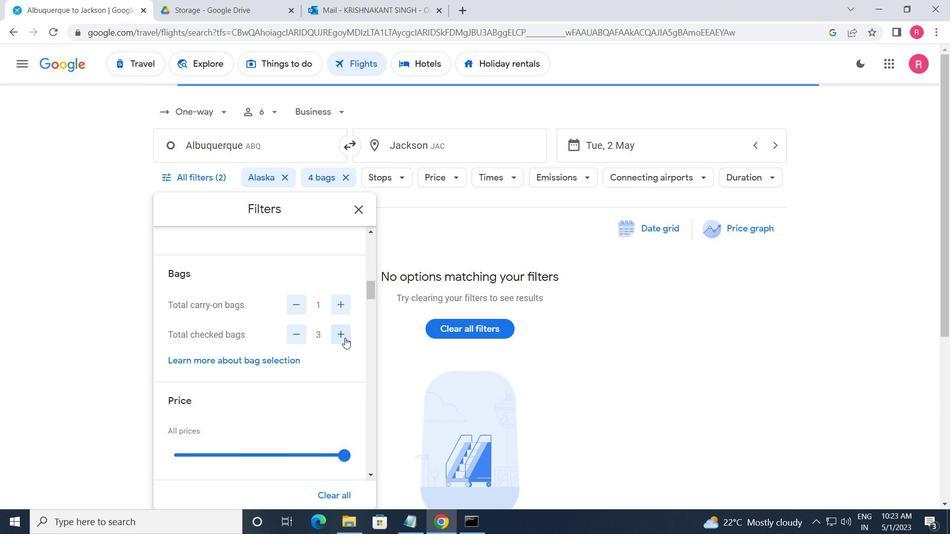 
Action: Mouse moved to (344, 398)
Screenshot: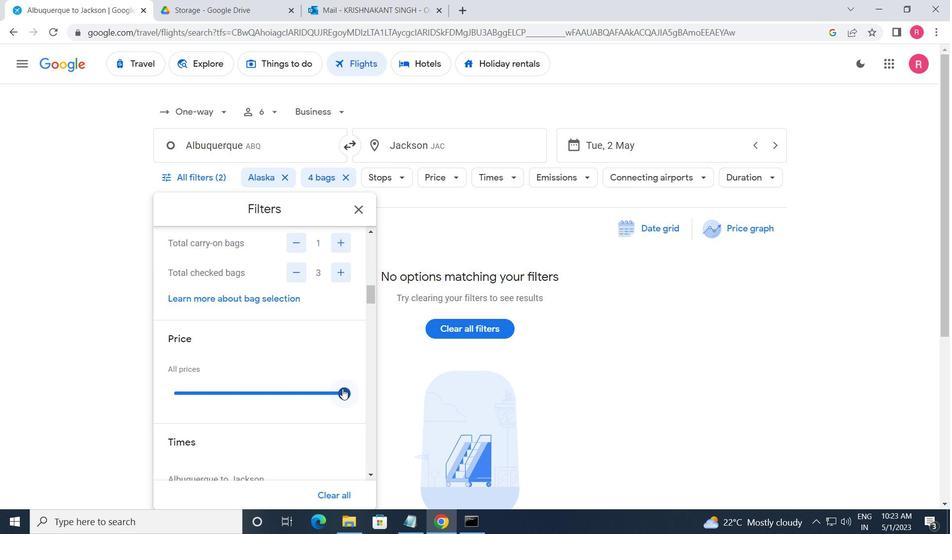 
Action: Mouse pressed left at (344, 398)
Screenshot: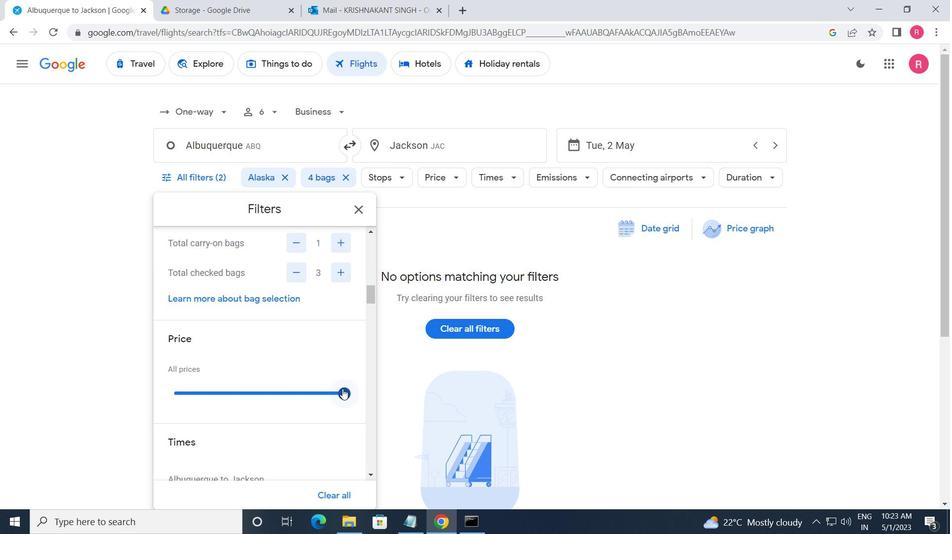 
Action: Mouse moved to (244, 381)
Screenshot: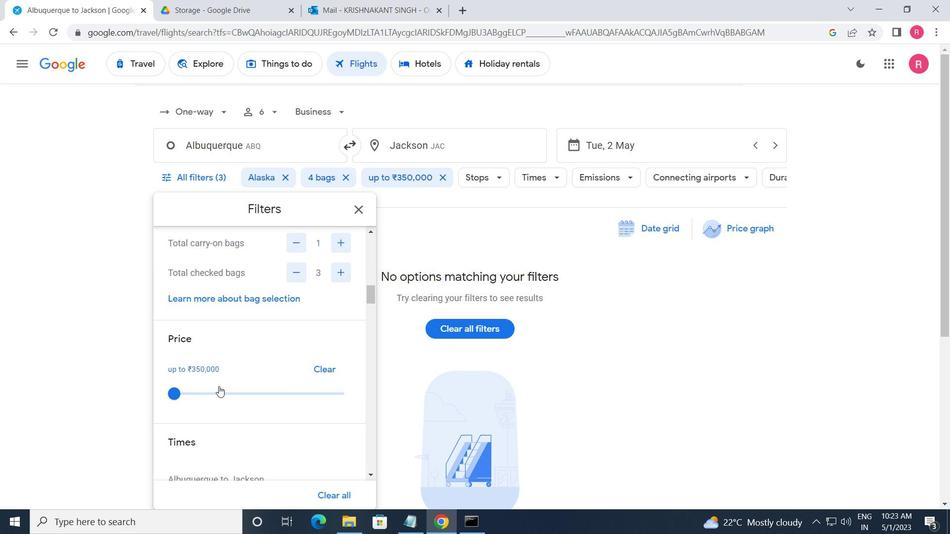 
Action: Mouse scrolled (244, 380) with delta (0, 0)
Screenshot: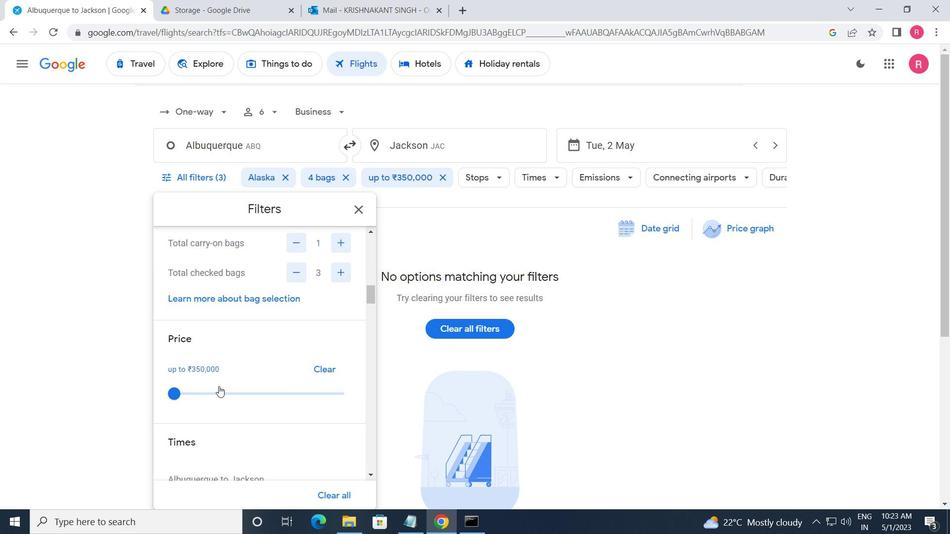 
Action: Mouse scrolled (244, 380) with delta (0, 0)
Screenshot: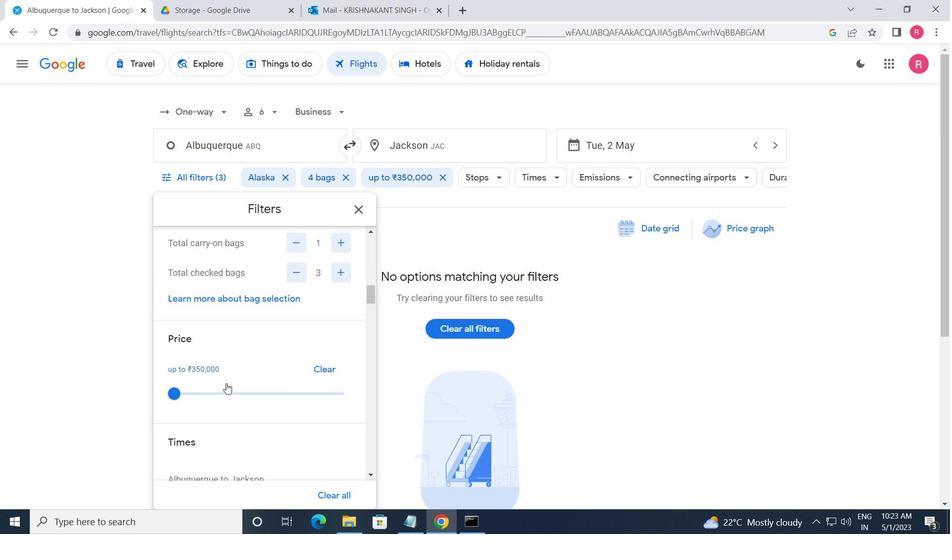 
Action: Mouse scrolled (244, 380) with delta (0, 0)
Screenshot: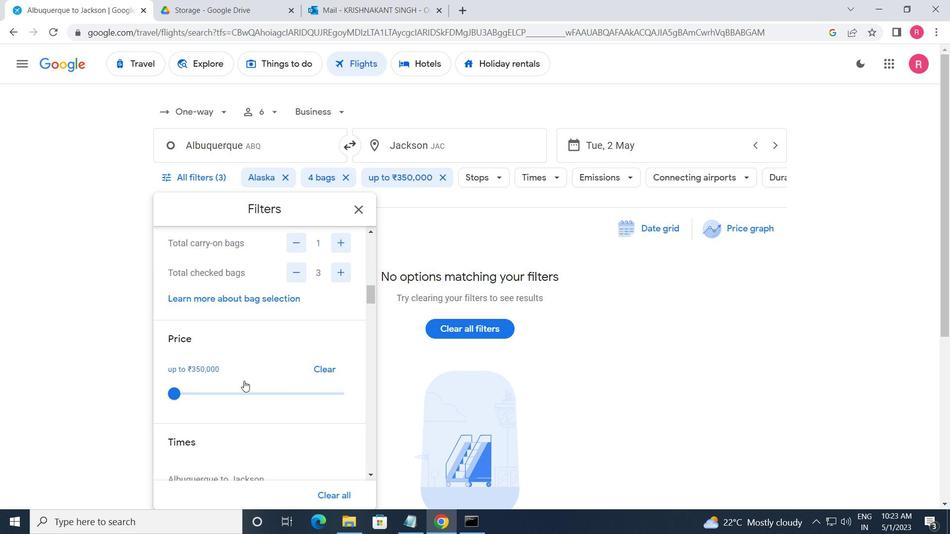 
Action: Mouse scrolled (244, 380) with delta (0, 0)
Screenshot: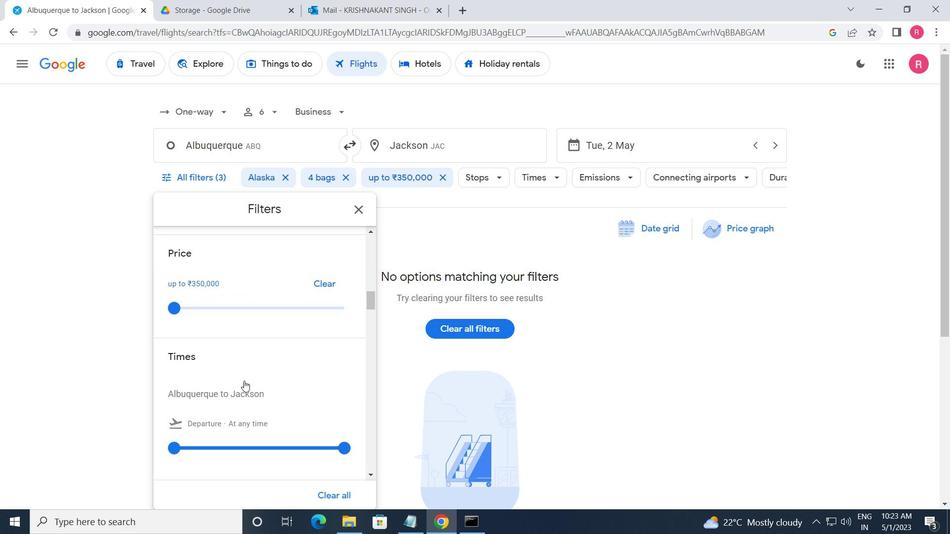 
Action: Mouse moved to (175, 288)
Screenshot: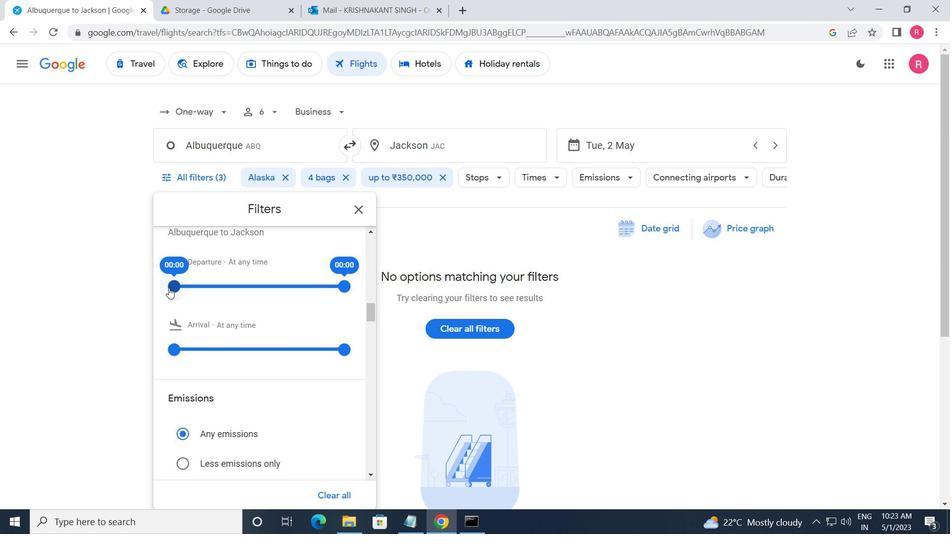 
Action: Mouse pressed left at (175, 288)
Screenshot: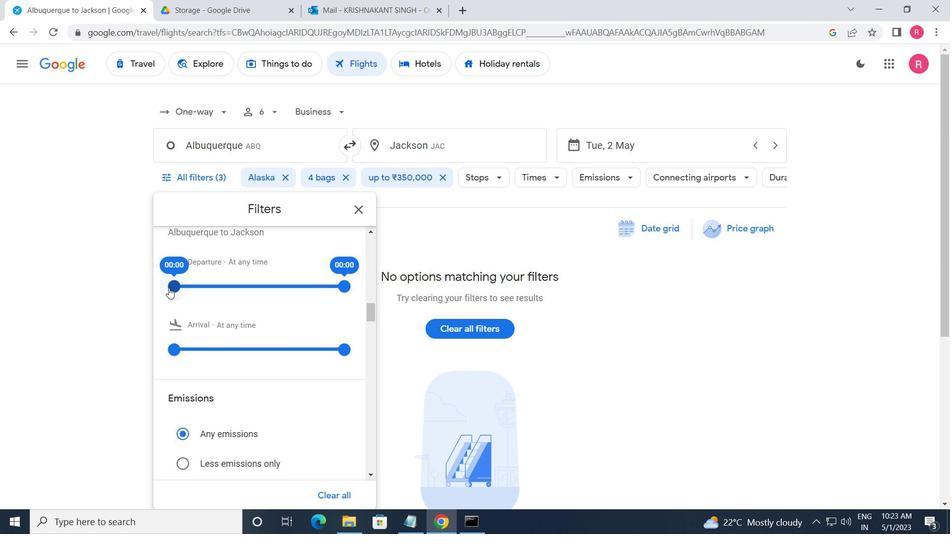 
Action: Mouse moved to (339, 289)
Screenshot: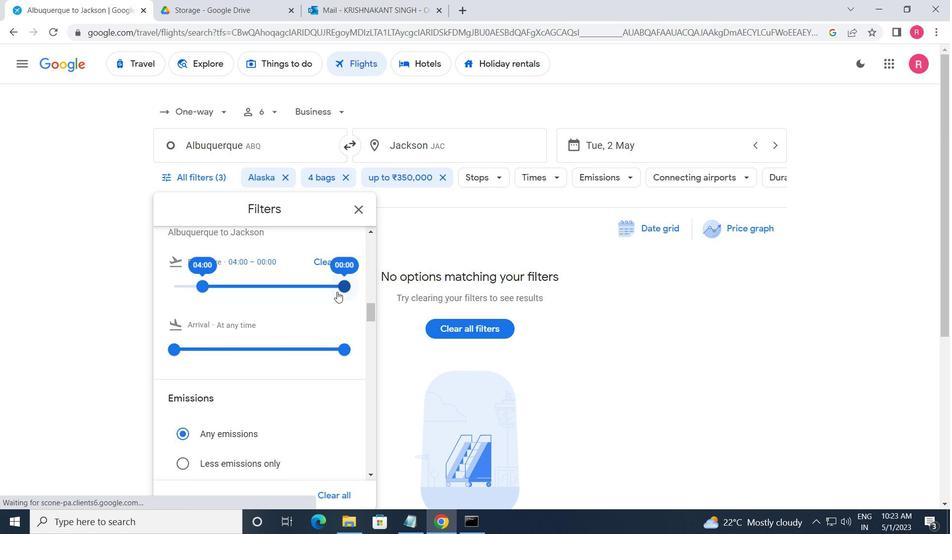 
Action: Mouse pressed left at (339, 289)
Screenshot: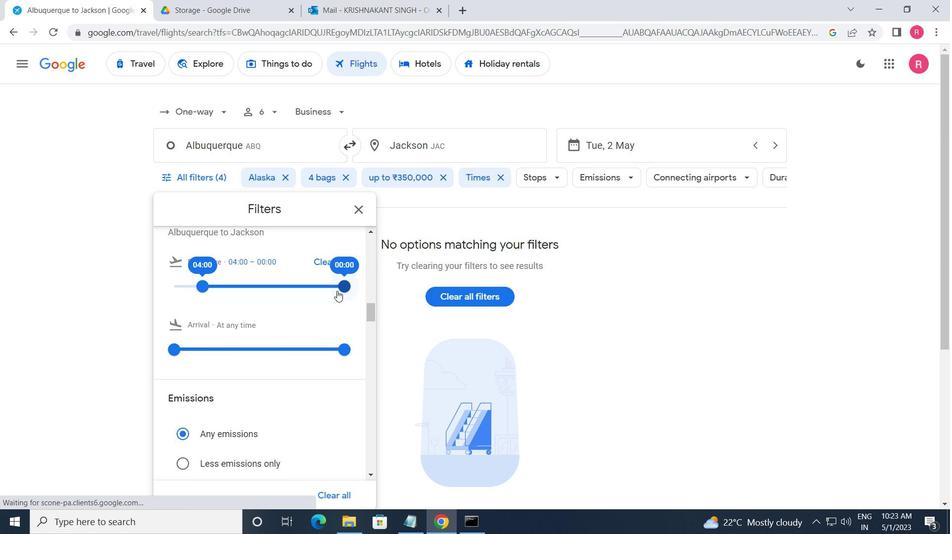 
Action: Mouse moved to (359, 212)
Screenshot: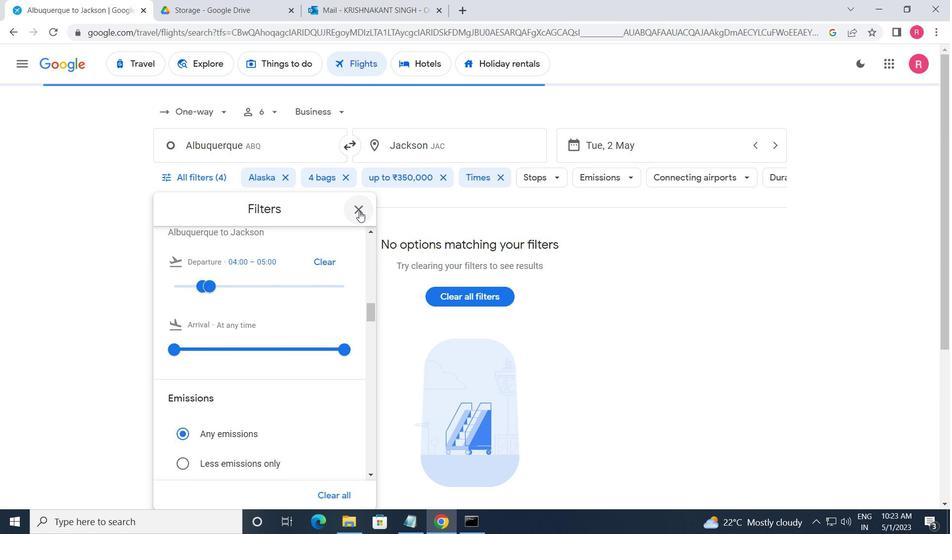 
Action: Mouse pressed left at (359, 212)
Screenshot: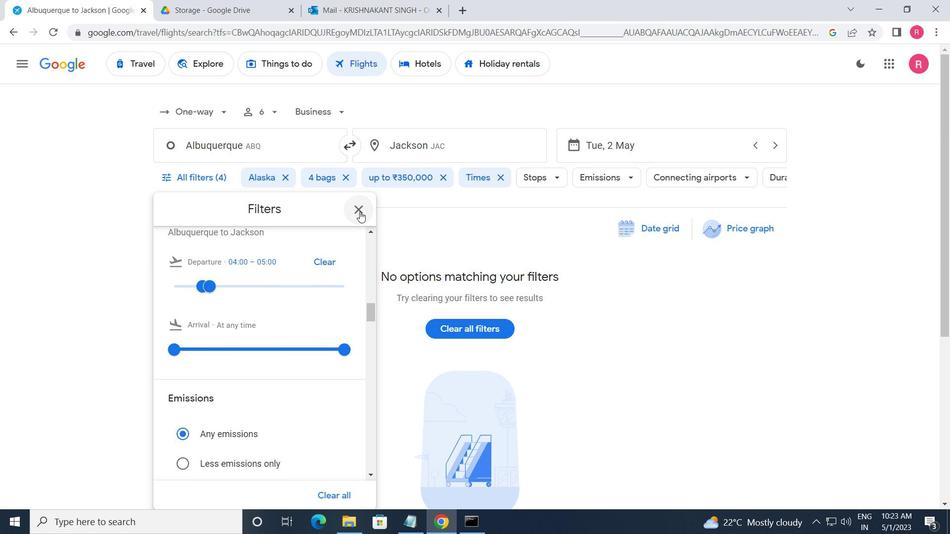 
Action: Mouse moved to (359, 213)
Screenshot: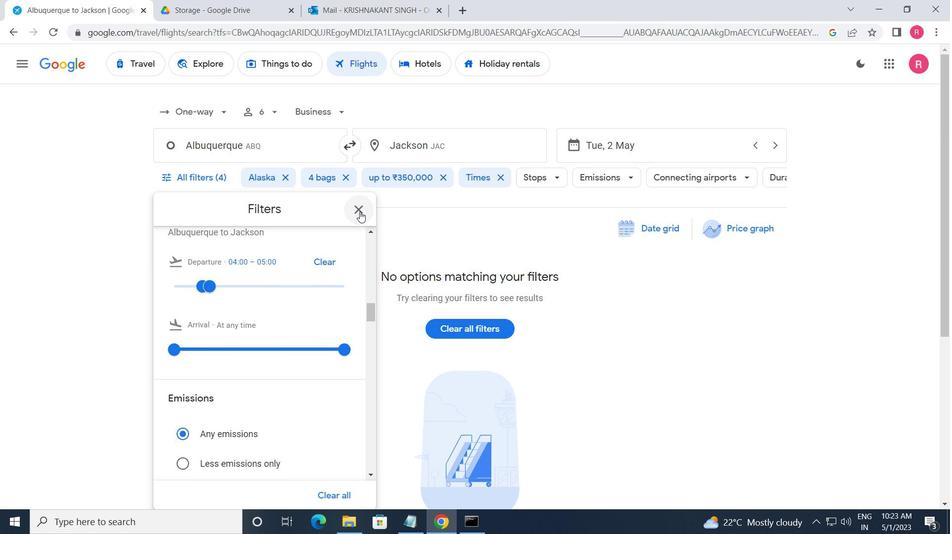 
